 Task: Look for space in Tingi, Tanzania from 8th June, 2023 to 16th June, 2023 for 2 adults in price range Rs.10000 to Rs.15000. Place can be entire place with 1  bedroom having 1 bed and 1 bathroom. Property type can be house, flat, guest house, hotel. Booking option can be shelf check-in. Required host language is English.
Action: Mouse moved to (316, 138)
Screenshot: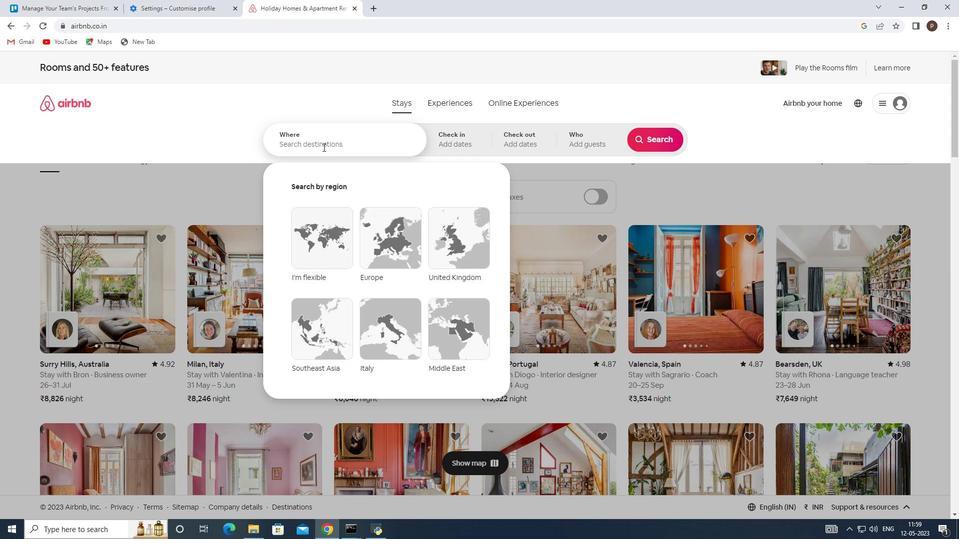 
Action: Mouse pressed left at (316, 138)
Screenshot: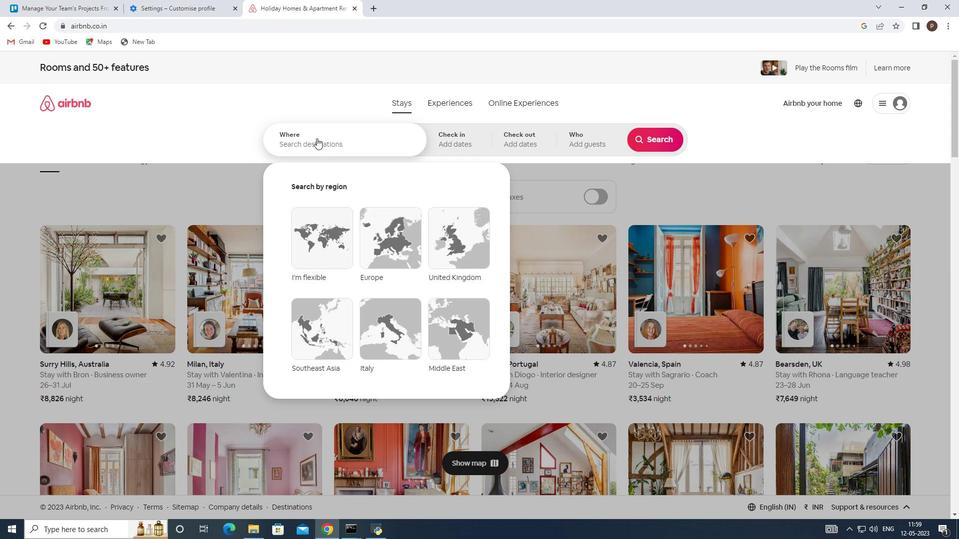 
Action: Mouse moved to (313, 137)
Screenshot: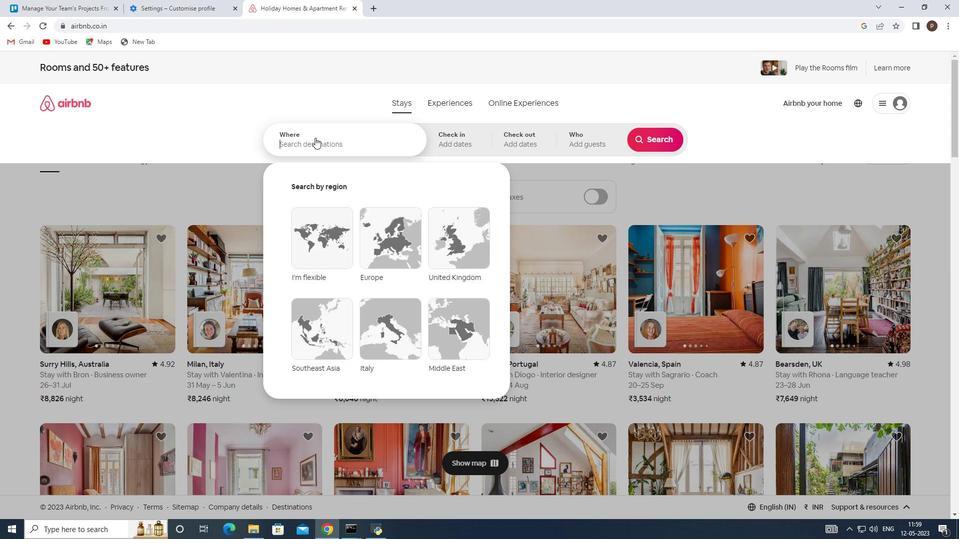 
Action: Key pressed <Key.caps_lock>T<Key.caps_lock>ingi,<Key.space><Key.caps_lock>T<Key.caps_lock>anzania
Screenshot: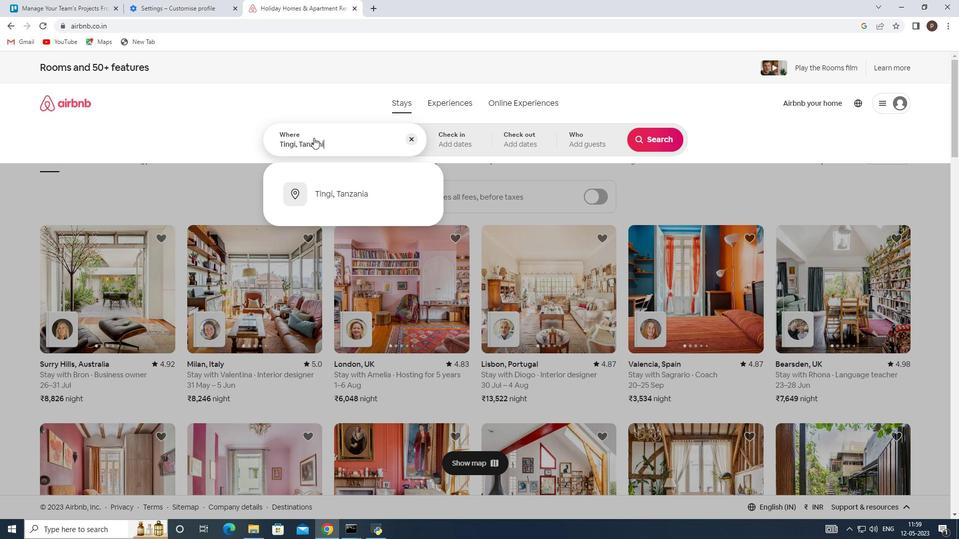 
Action: Mouse moved to (324, 194)
Screenshot: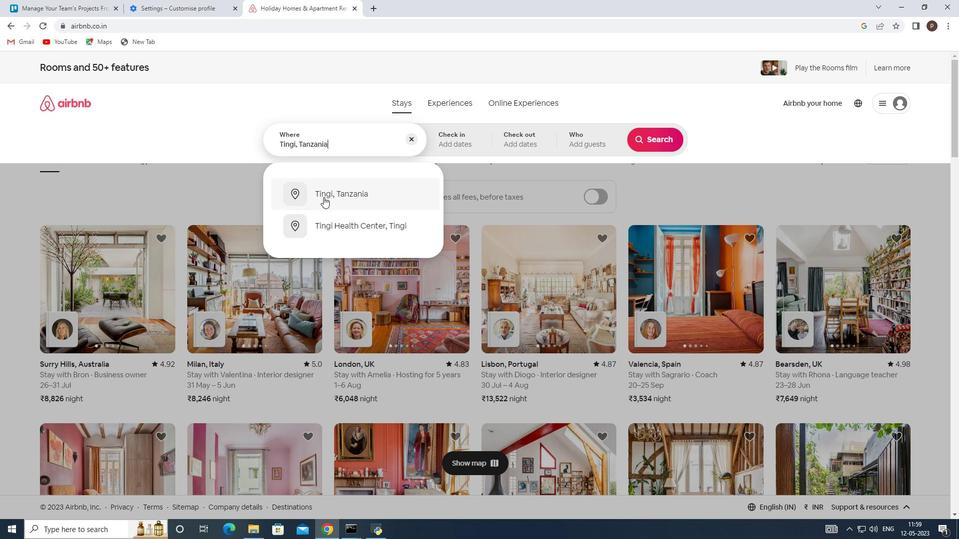 
Action: Mouse pressed left at (324, 194)
Screenshot: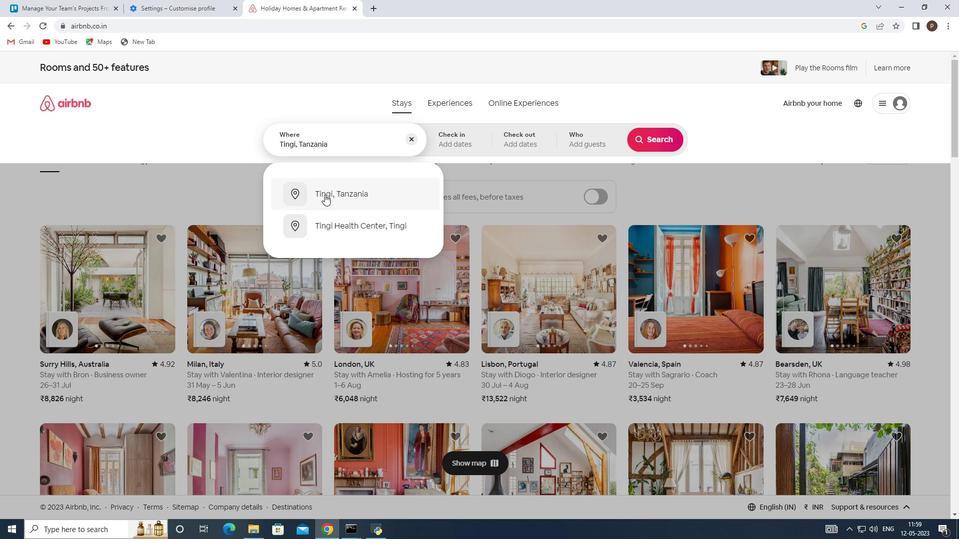 
Action: Mouse moved to (590, 285)
Screenshot: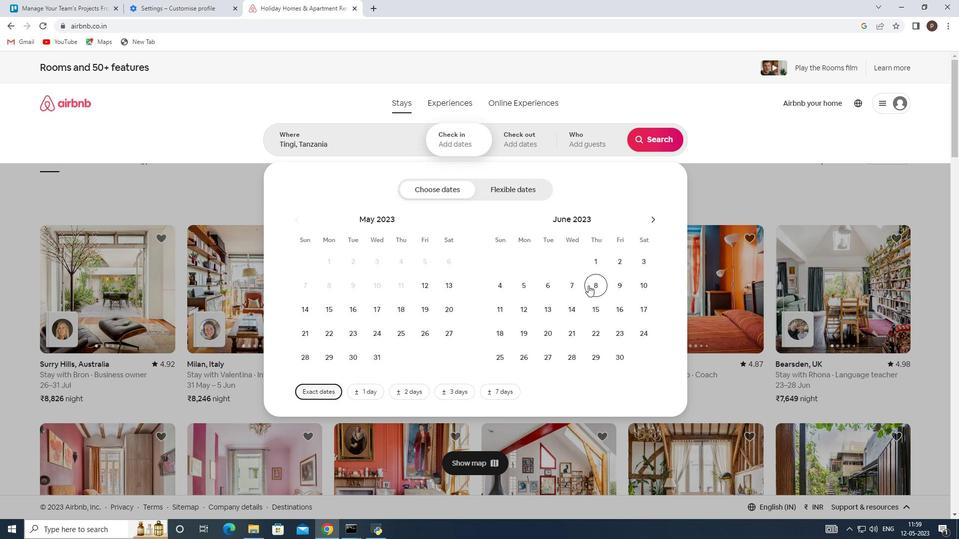 
Action: Mouse pressed left at (590, 285)
Screenshot: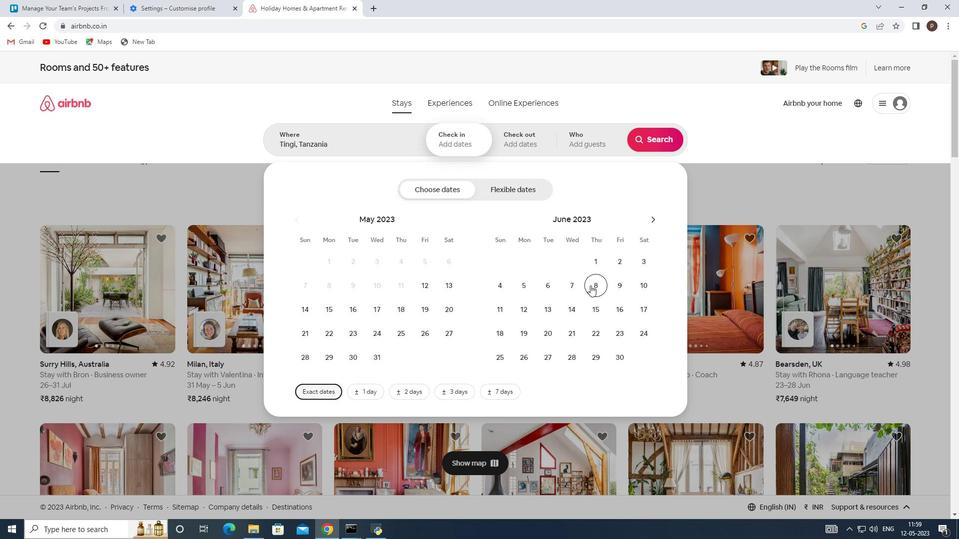 
Action: Mouse moved to (618, 302)
Screenshot: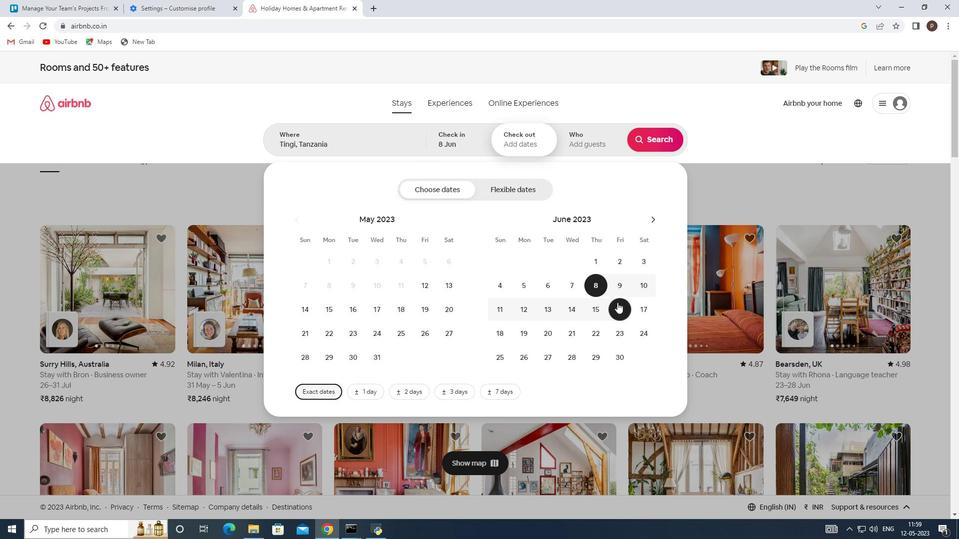 
Action: Mouse pressed left at (618, 302)
Screenshot: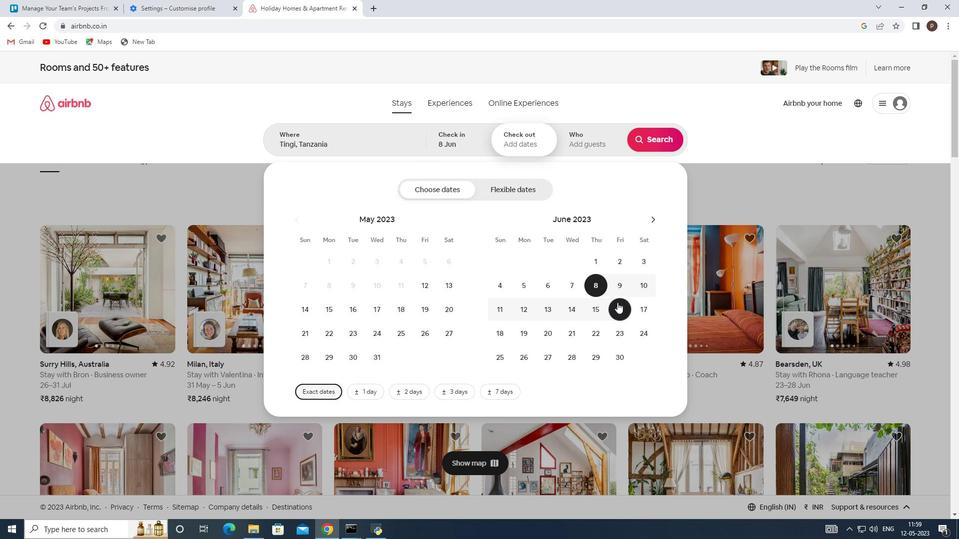 
Action: Mouse moved to (587, 140)
Screenshot: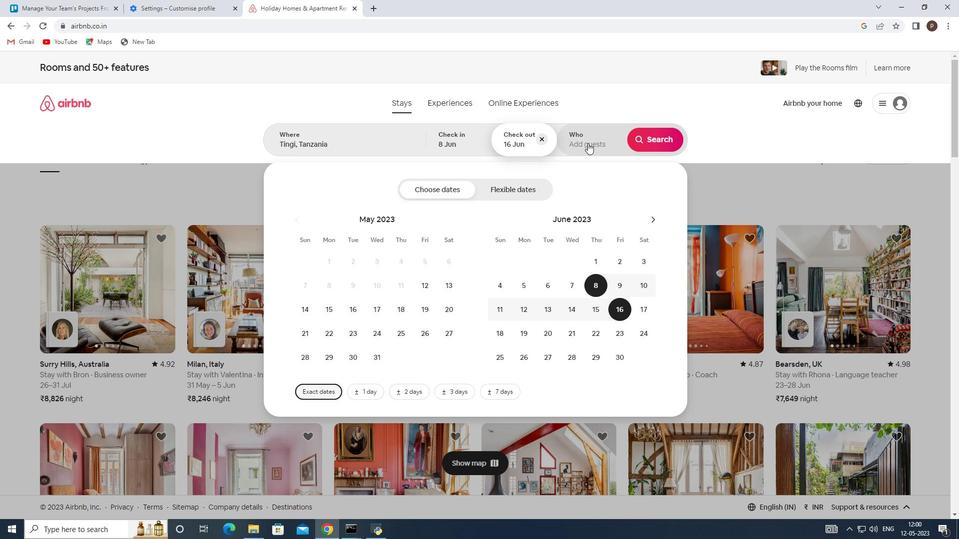 
Action: Mouse pressed left at (587, 140)
Screenshot: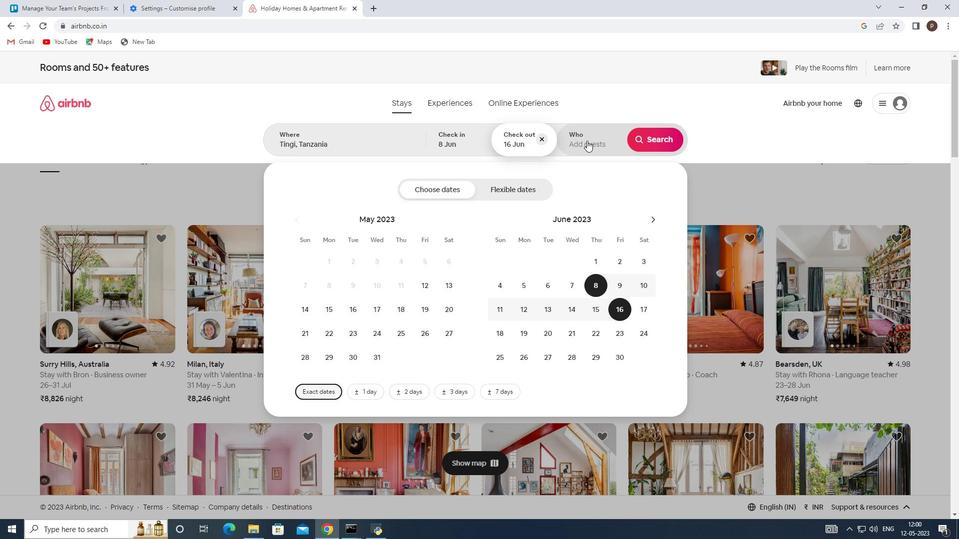 
Action: Mouse moved to (650, 189)
Screenshot: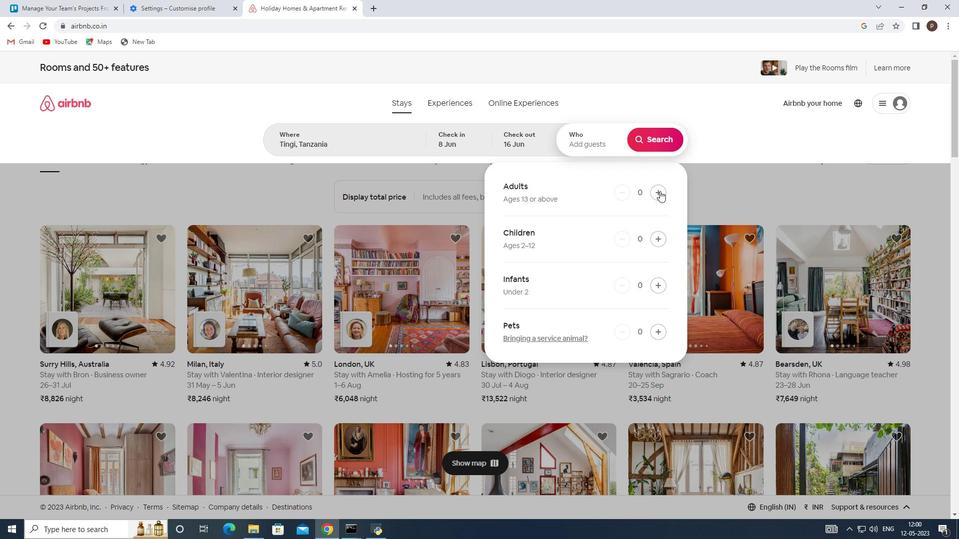 
Action: Mouse pressed left at (650, 189)
Screenshot: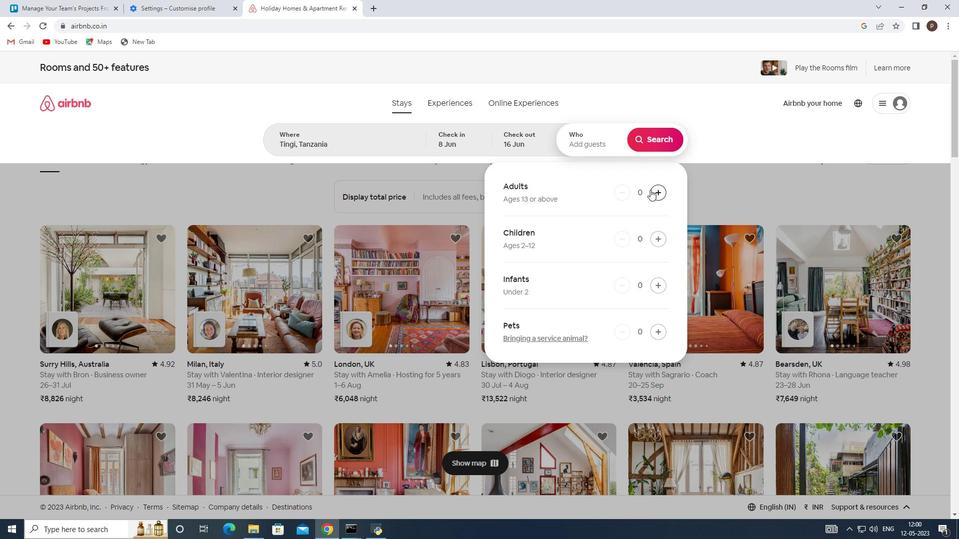 
Action: Mouse moved to (653, 189)
Screenshot: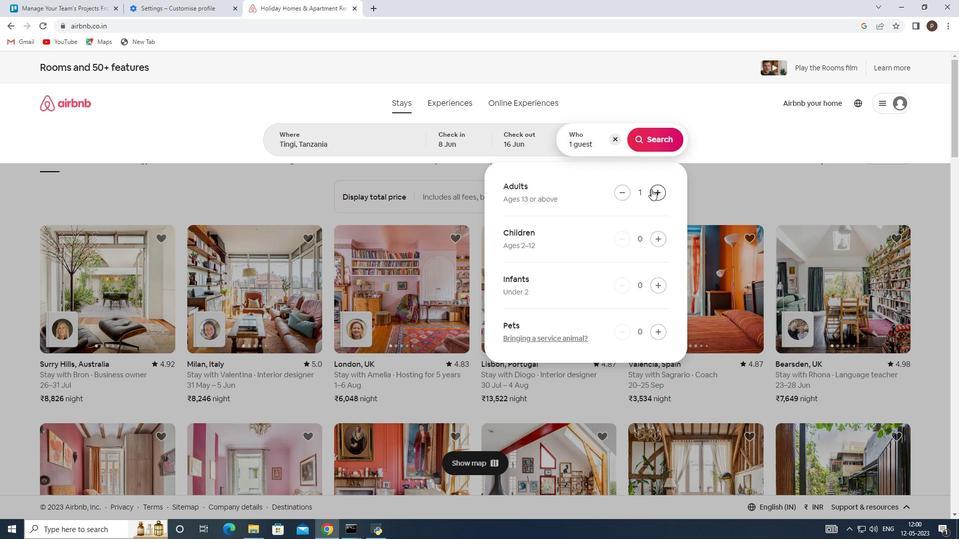 
Action: Mouse pressed left at (653, 189)
Screenshot: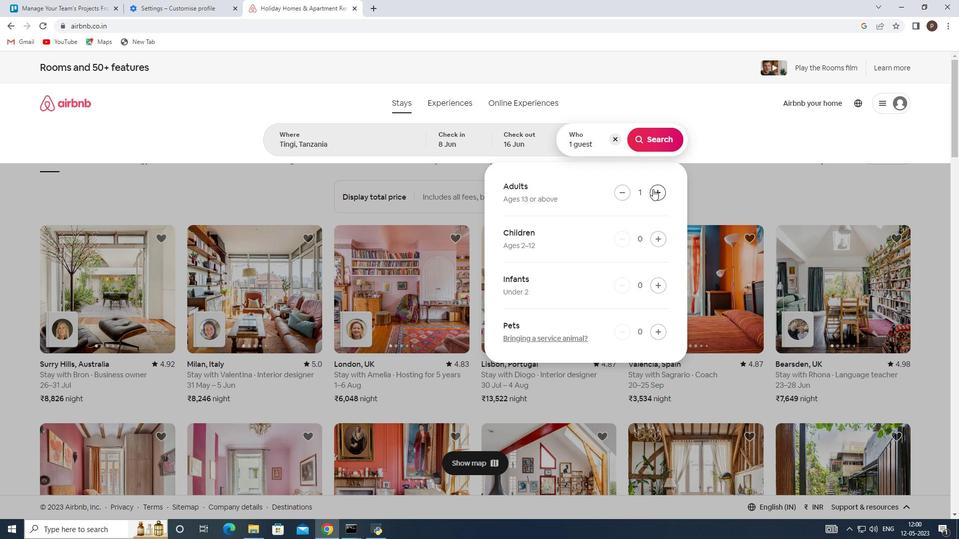 
Action: Mouse moved to (653, 138)
Screenshot: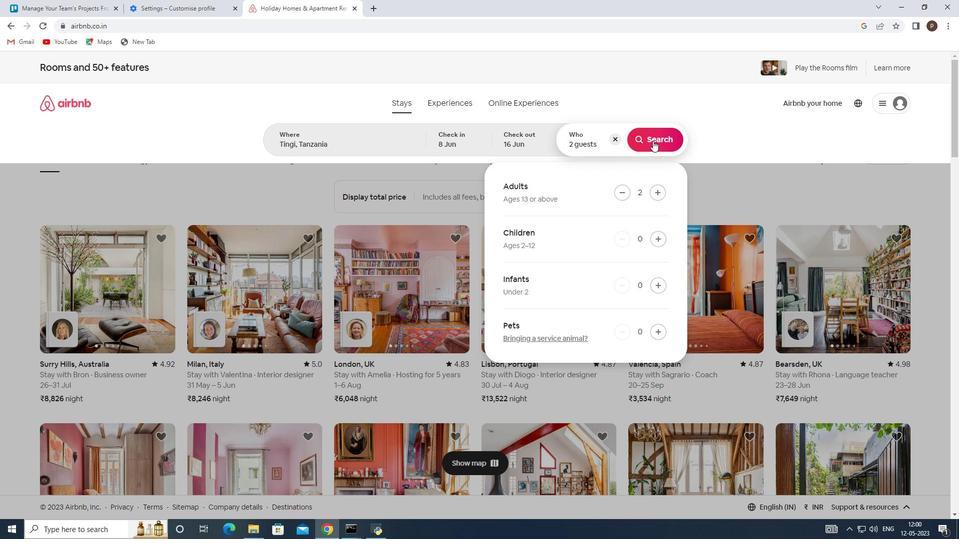
Action: Mouse pressed left at (653, 138)
Screenshot: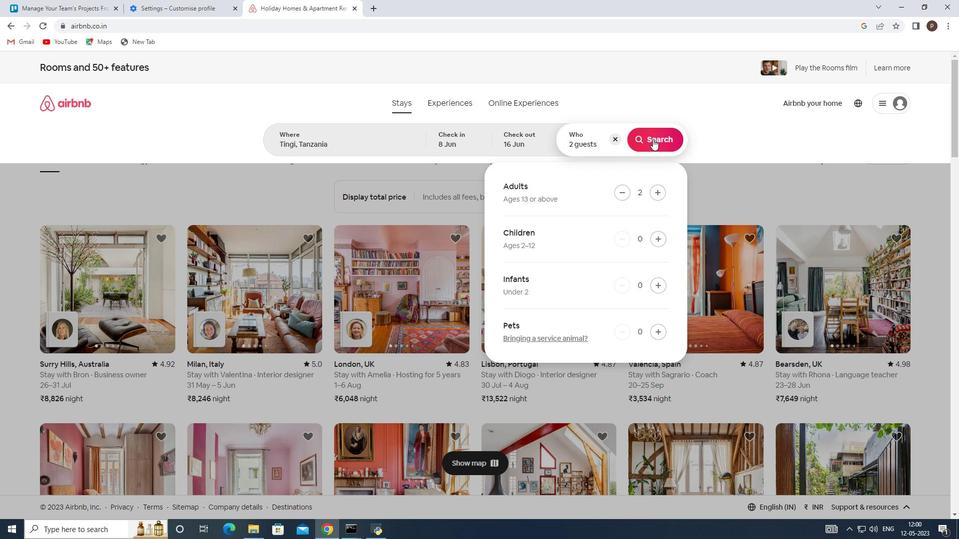 
Action: Mouse moved to (900, 118)
Screenshot: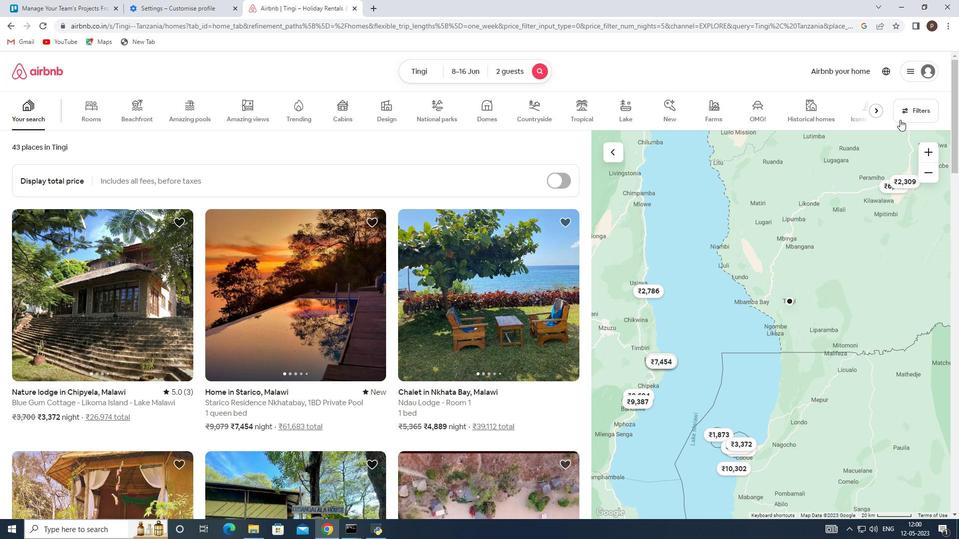 
Action: Mouse pressed left at (900, 118)
Screenshot: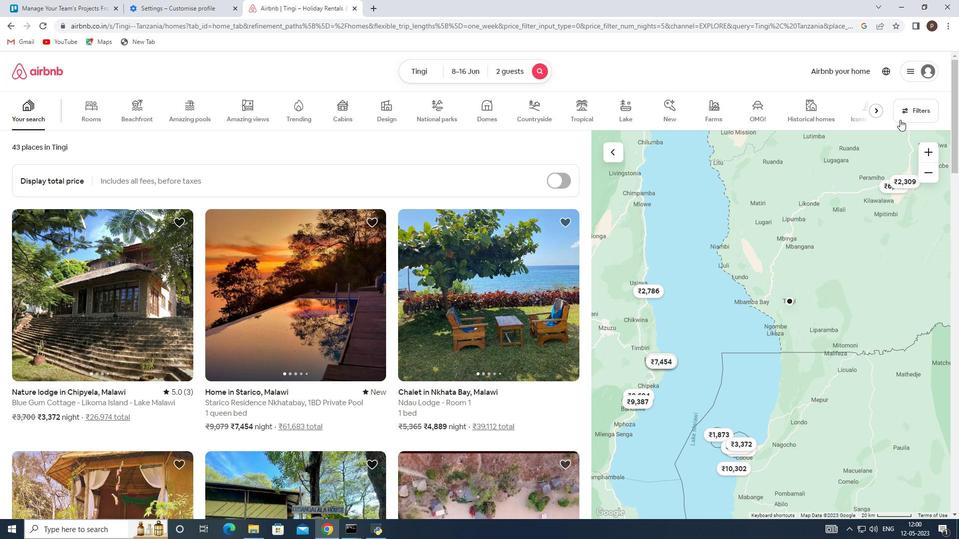 
Action: Mouse moved to (328, 357)
Screenshot: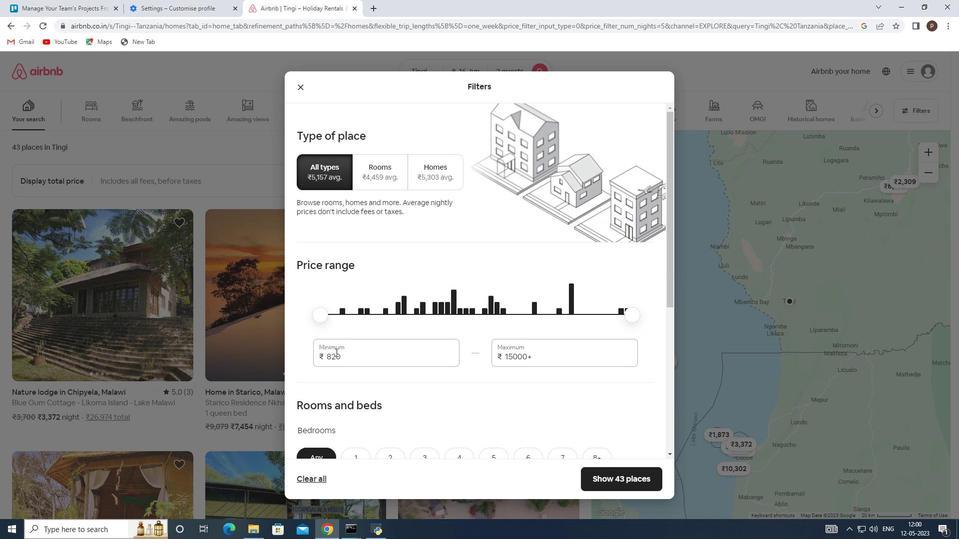 
Action: Mouse pressed left at (328, 357)
Screenshot: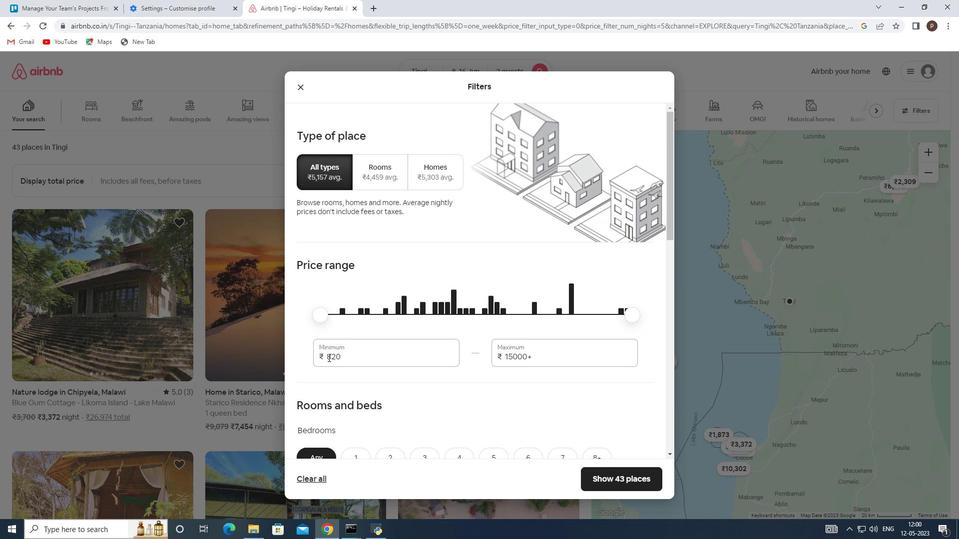 
Action: Mouse pressed left at (328, 357)
Screenshot: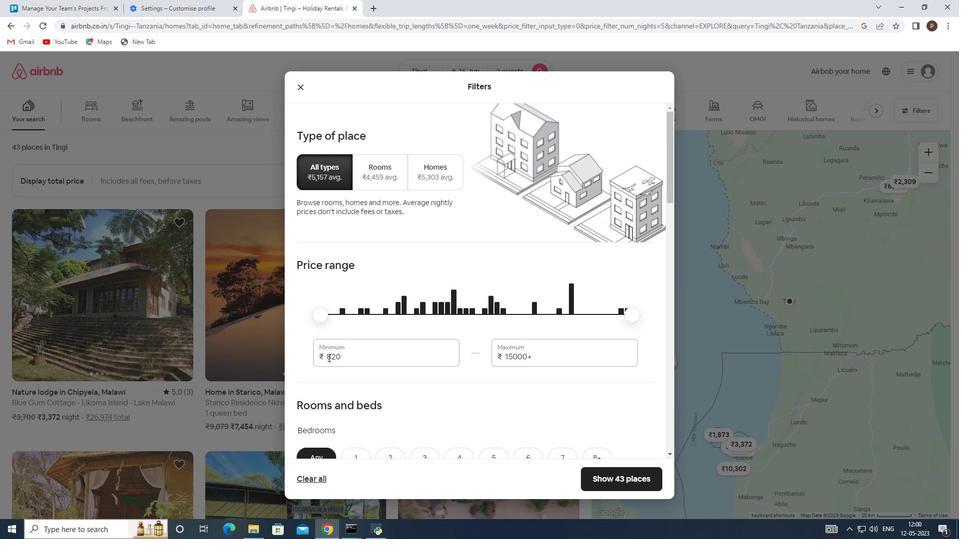 
Action: Key pressed 10000<Key.tab>15000
Screenshot: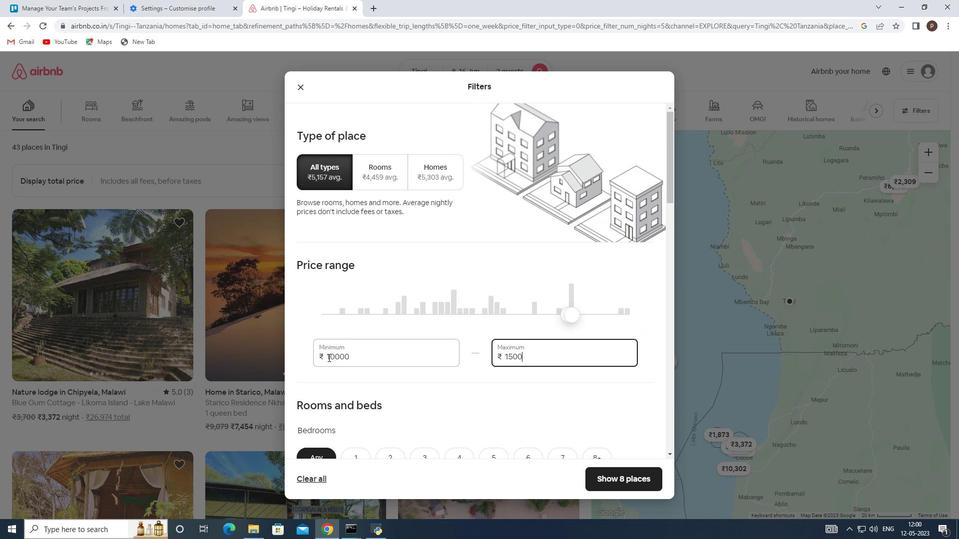 
Action: Mouse scrolled (328, 357) with delta (0, 0)
Screenshot: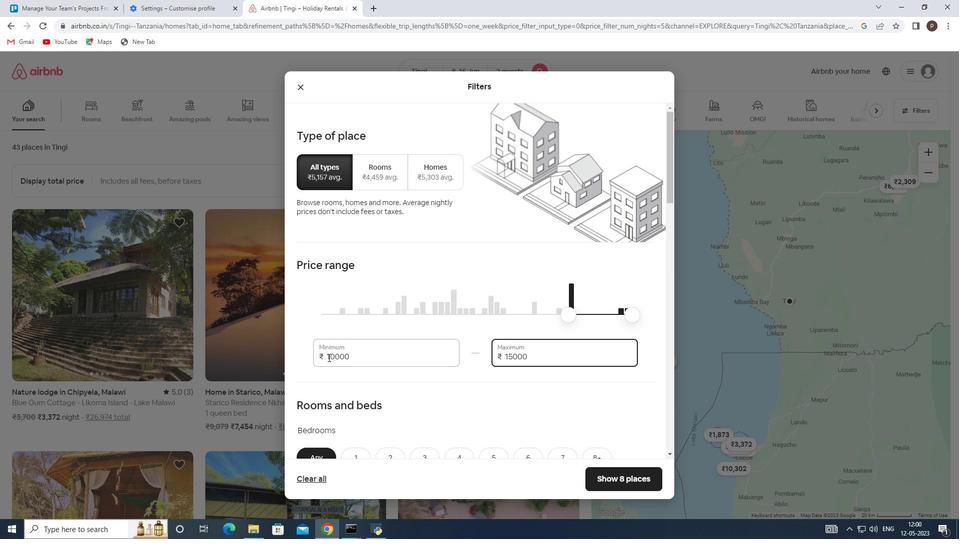 
Action: Mouse scrolled (328, 357) with delta (0, 0)
Screenshot: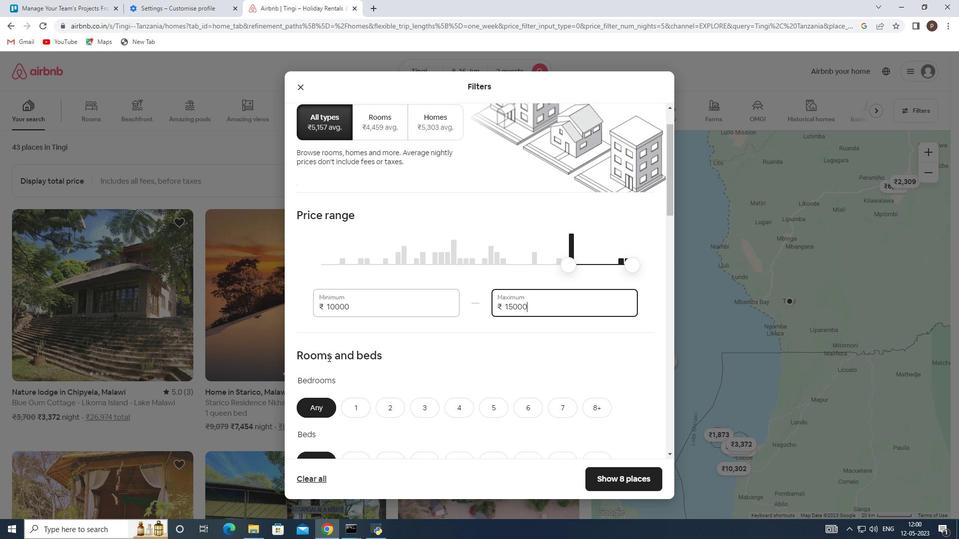 
Action: Mouse scrolled (328, 357) with delta (0, 0)
Screenshot: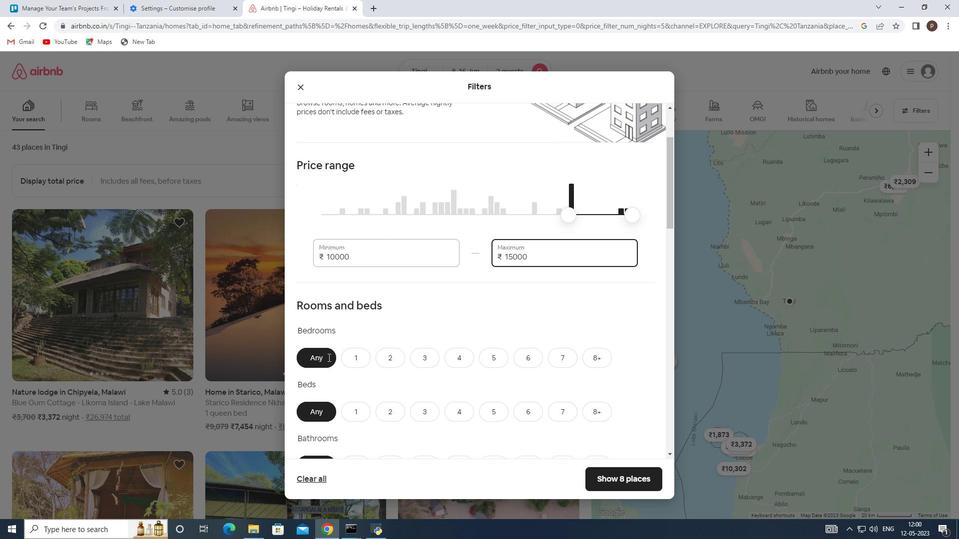 
Action: Mouse scrolled (328, 357) with delta (0, 0)
Screenshot: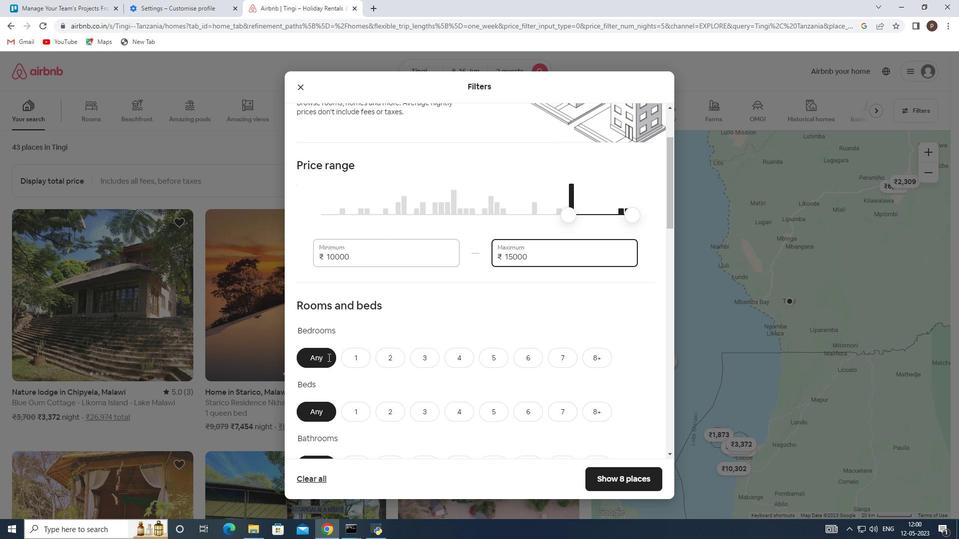 
Action: Mouse moved to (347, 251)
Screenshot: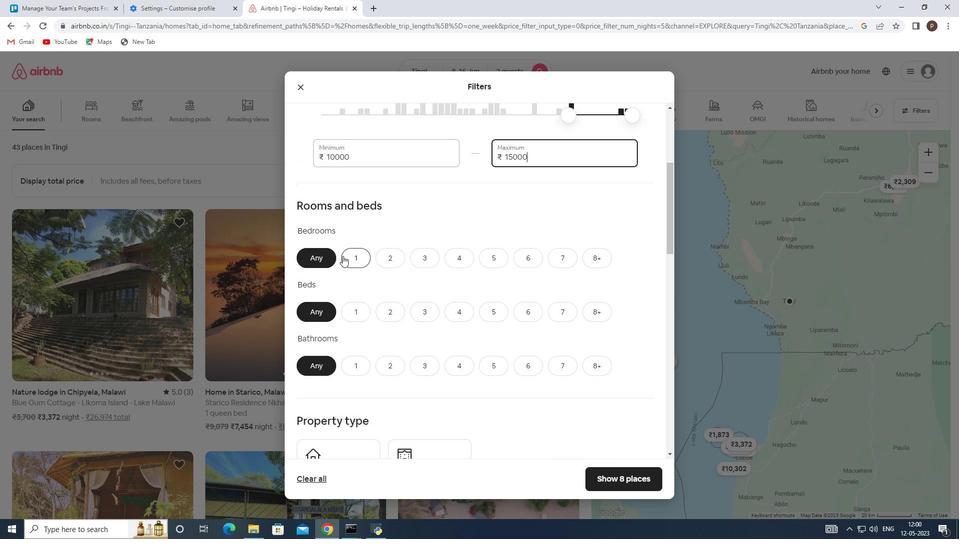 
Action: Mouse pressed left at (347, 251)
Screenshot: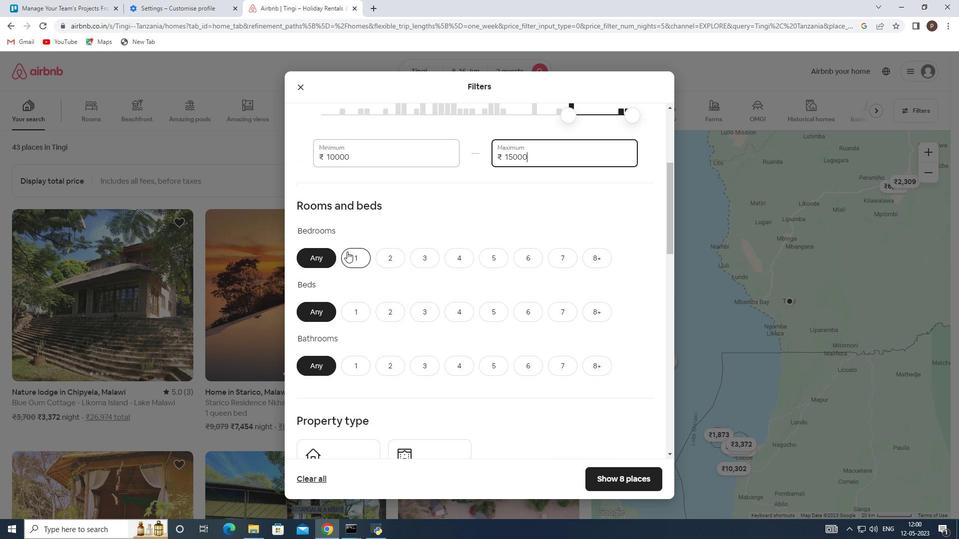 
Action: Mouse moved to (357, 305)
Screenshot: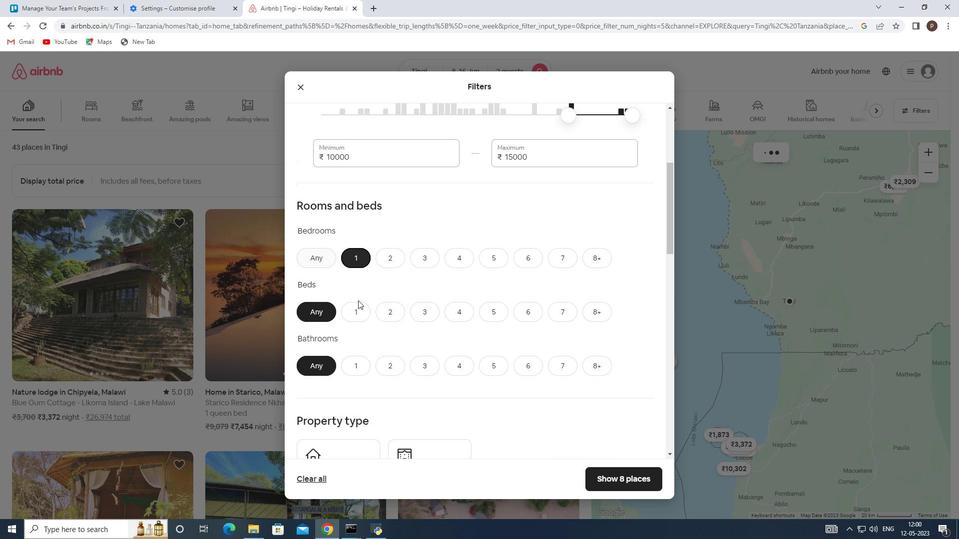 
Action: Mouse pressed left at (357, 305)
Screenshot: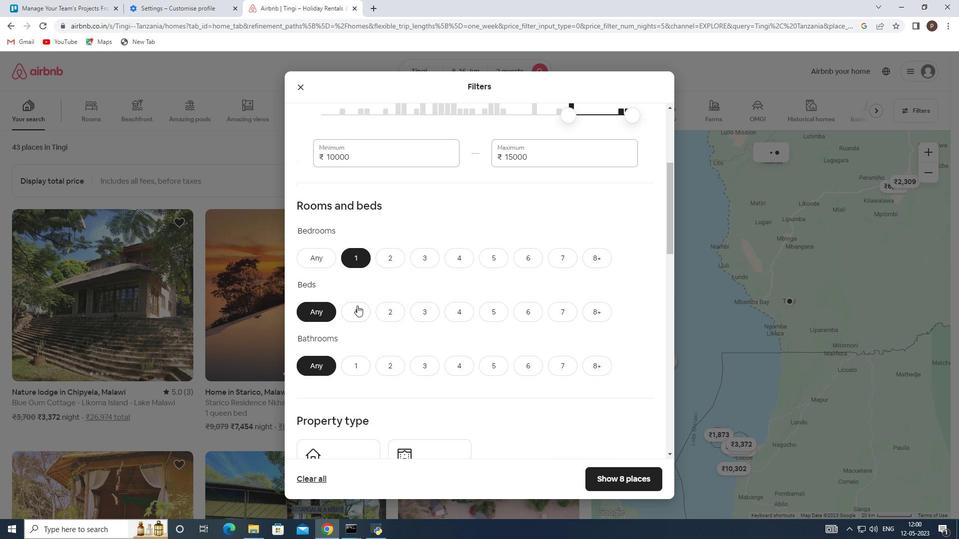 
Action: Mouse moved to (352, 359)
Screenshot: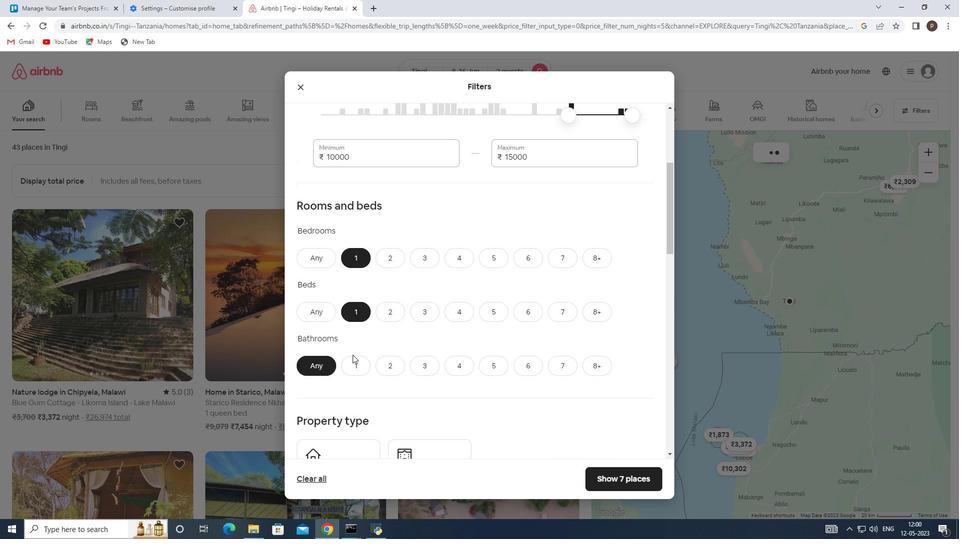 
Action: Mouse pressed left at (352, 359)
Screenshot: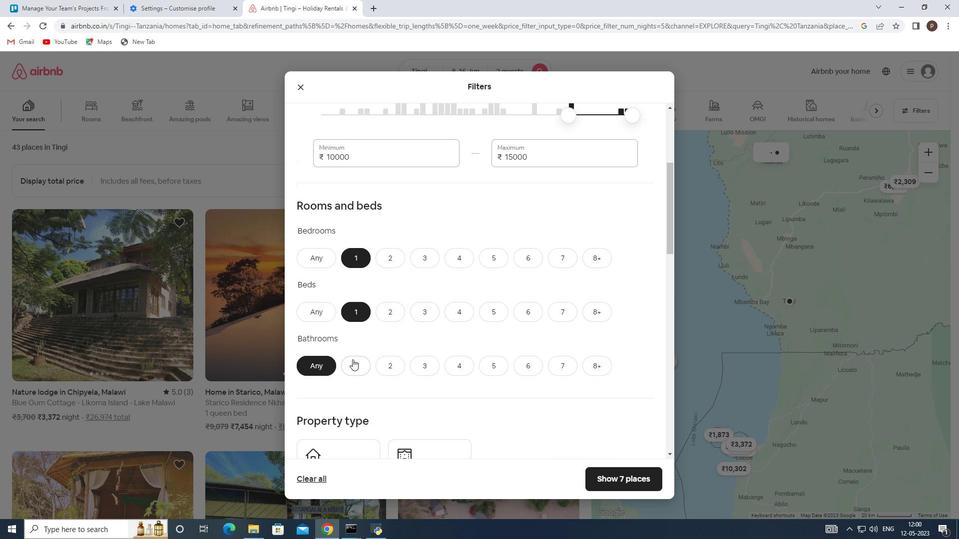 
Action: Mouse scrolled (352, 359) with delta (0, 0)
Screenshot: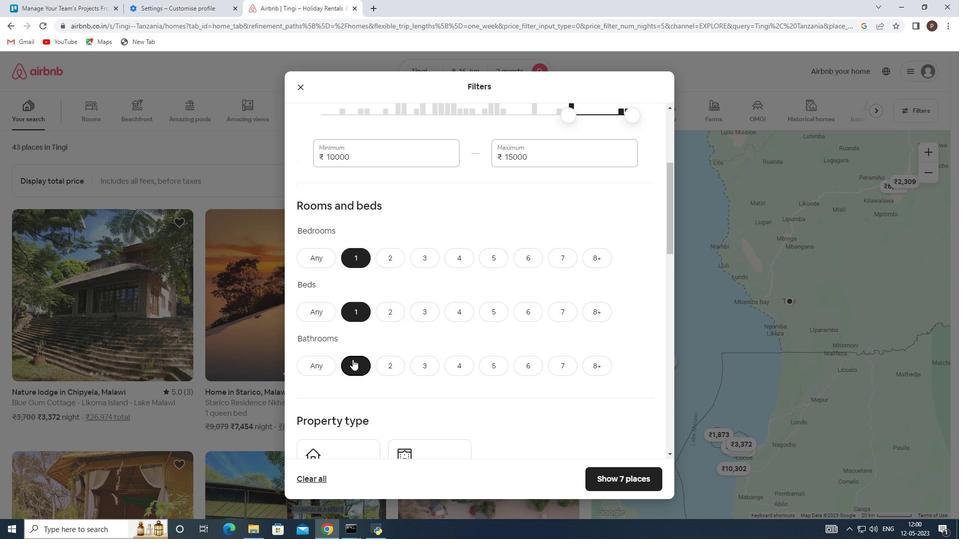 
Action: Mouse scrolled (352, 359) with delta (0, 0)
Screenshot: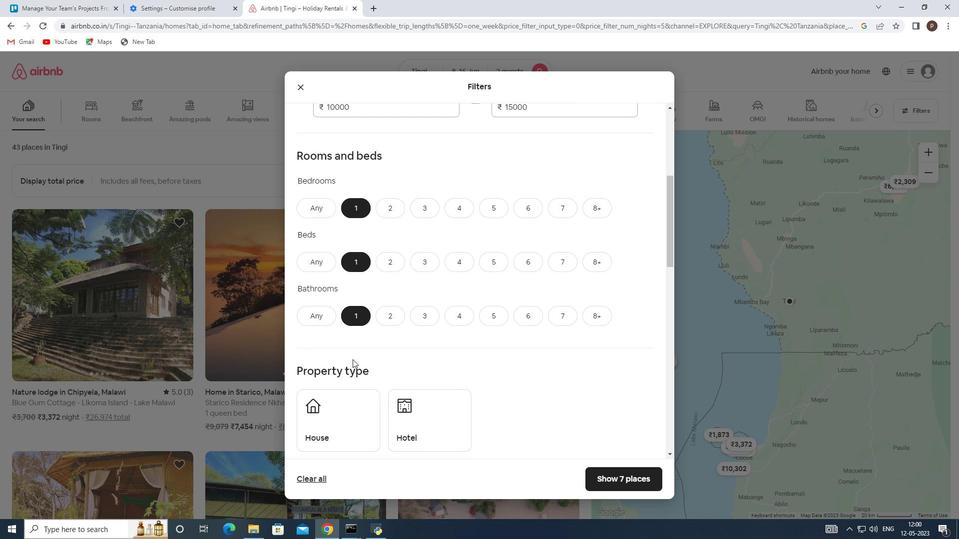 
Action: Mouse moved to (354, 359)
Screenshot: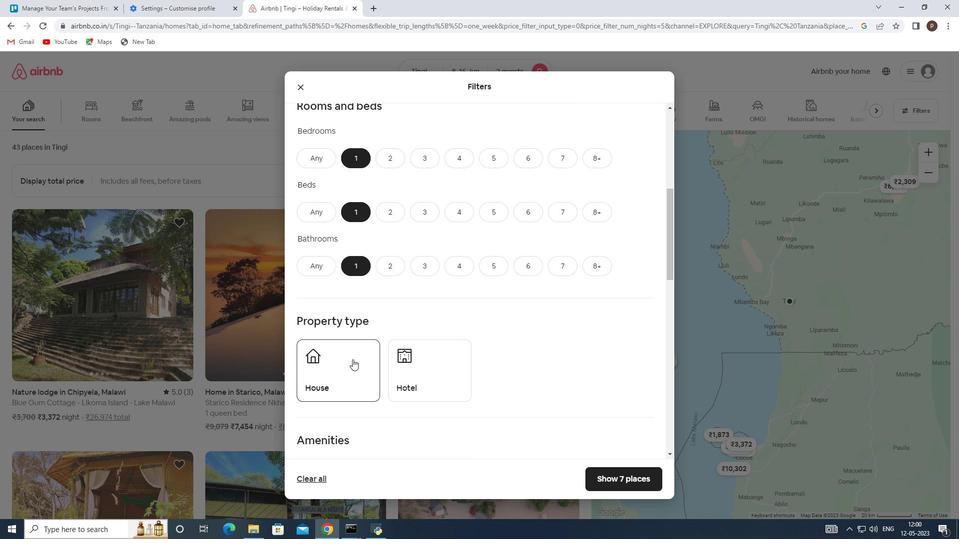 
Action: Mouse pressed left at (354, 359)
Screenshot: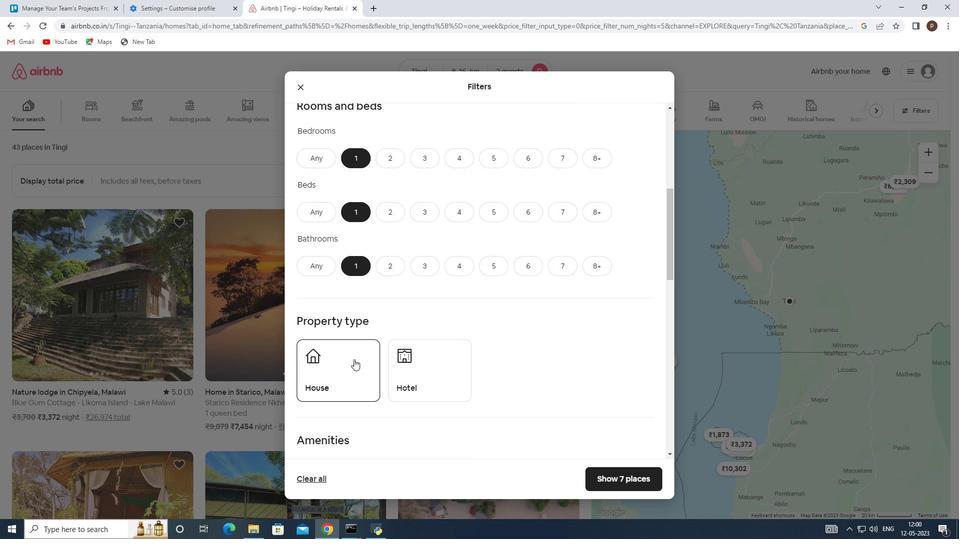
Action: Mouse moved to (393, 368)
Screenshot: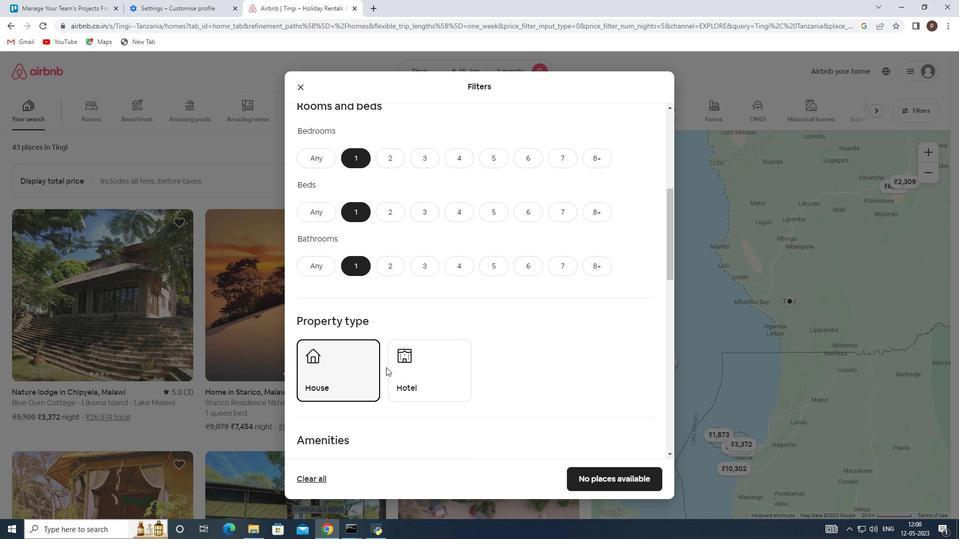 
Action: Mouse pressed left at (393, 368)
Screenshot: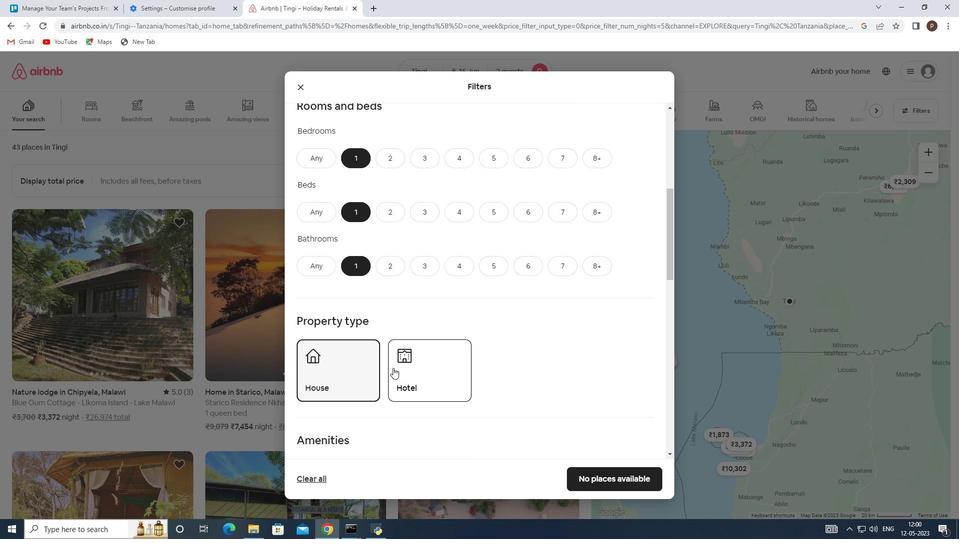 
Action: Mouse moved to (393, 368)
Screenshot: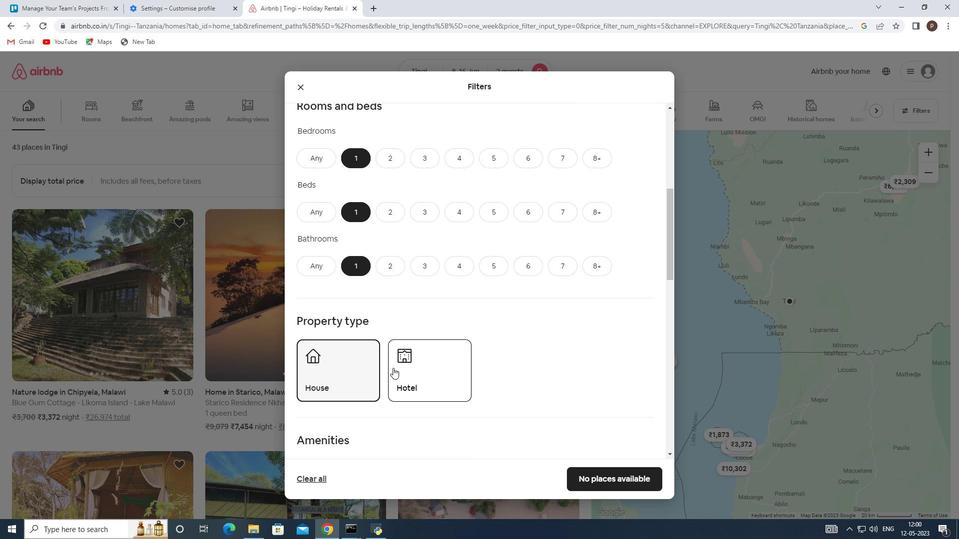 
Action: Mouse scrolled (393, 368) with delta (0, 0)
Screenshot: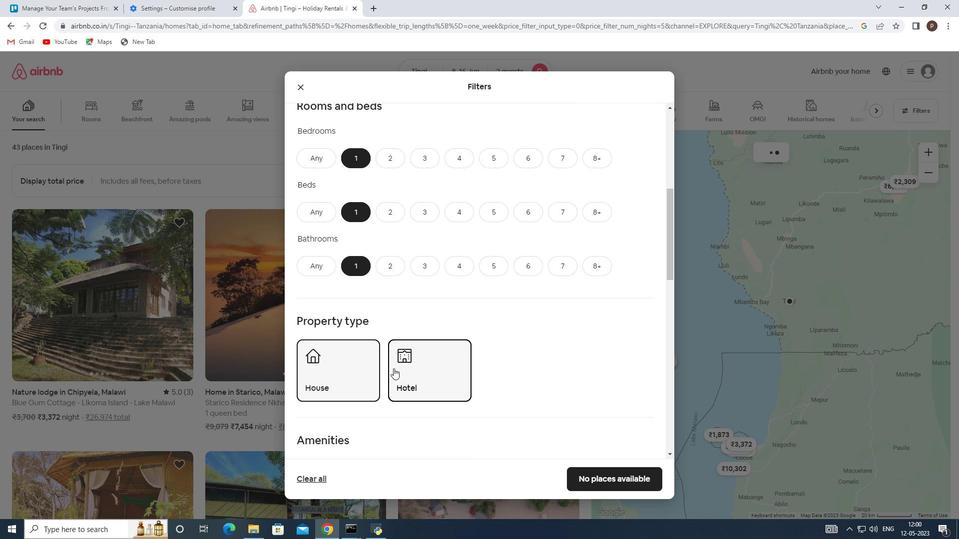 
Action: Mouse scrolled (393, 368) with delta (0, 0)
Screenshot: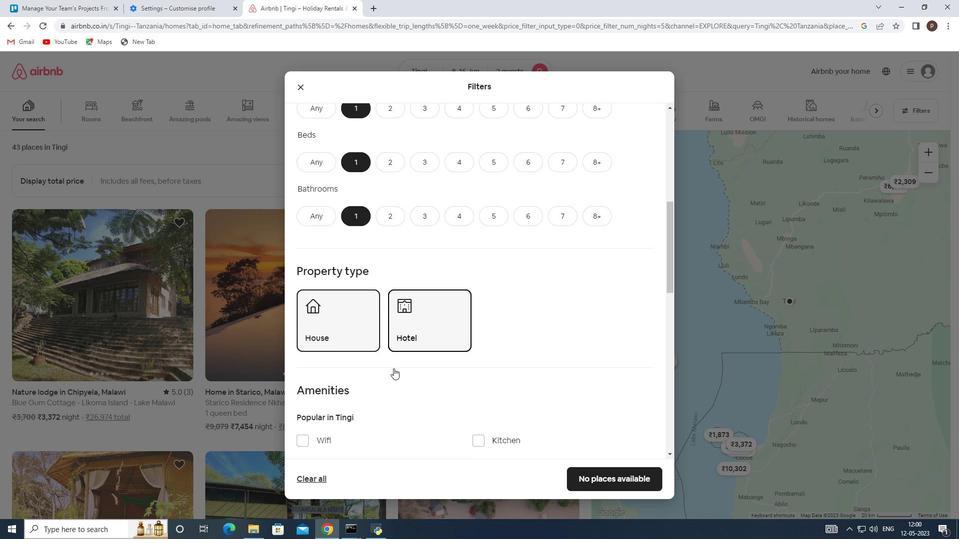 
Action: Mouse scrolled (393, 368) with delta (0, 0)
Screenshot: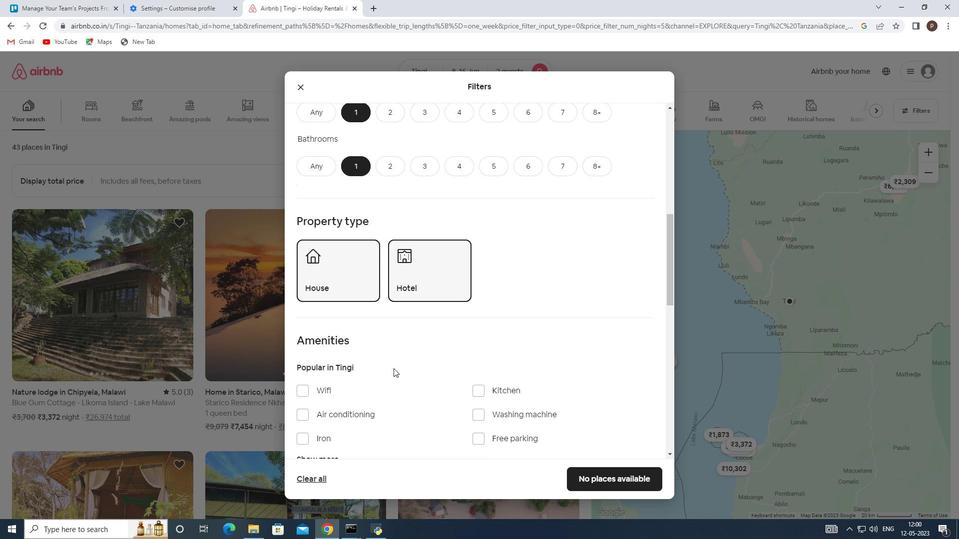 
Action: Mouse scrolled (393, 368) with delta (0, 0)
Screenshot: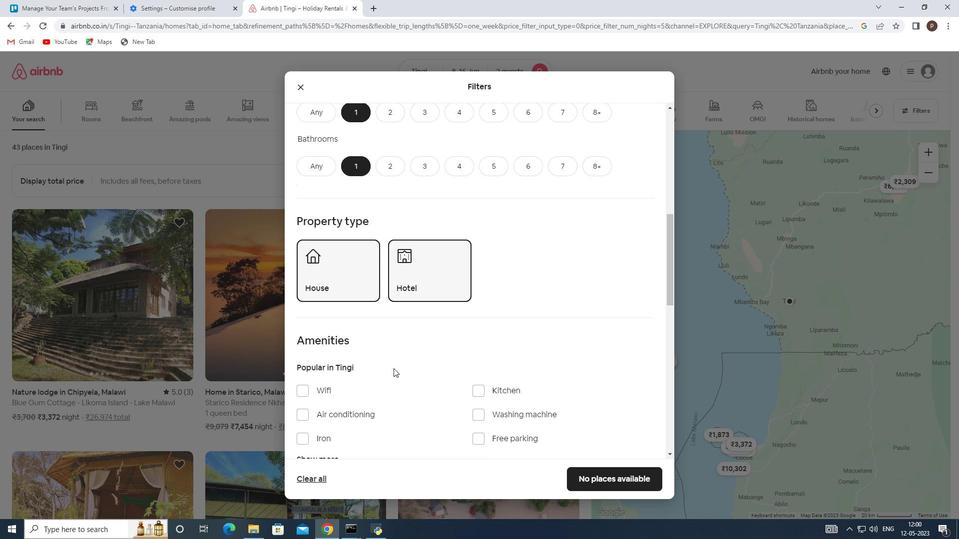 
Action: Mouse scrolled (393, 368) with delta (0, 0)
Screenshot: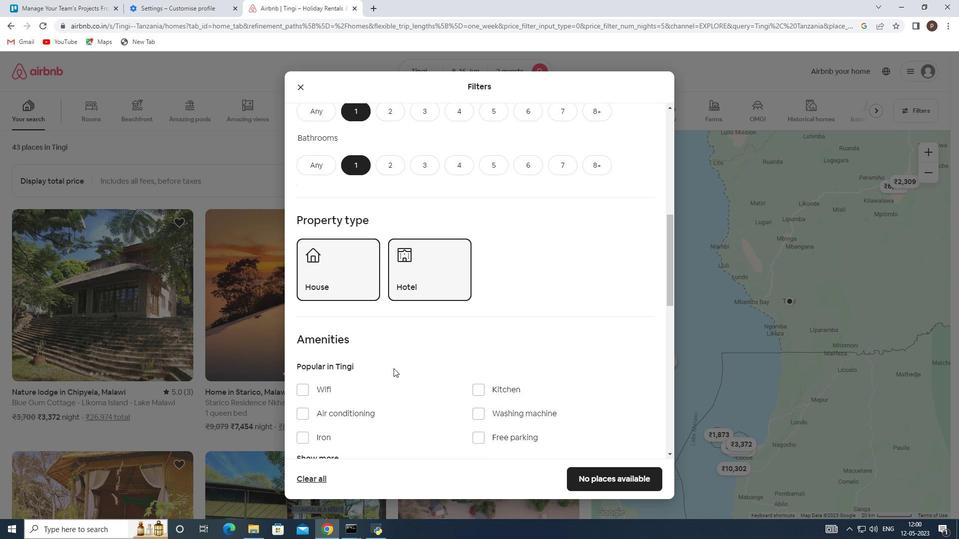 
Action: Mouse moved to (506, 349)
Screenshot: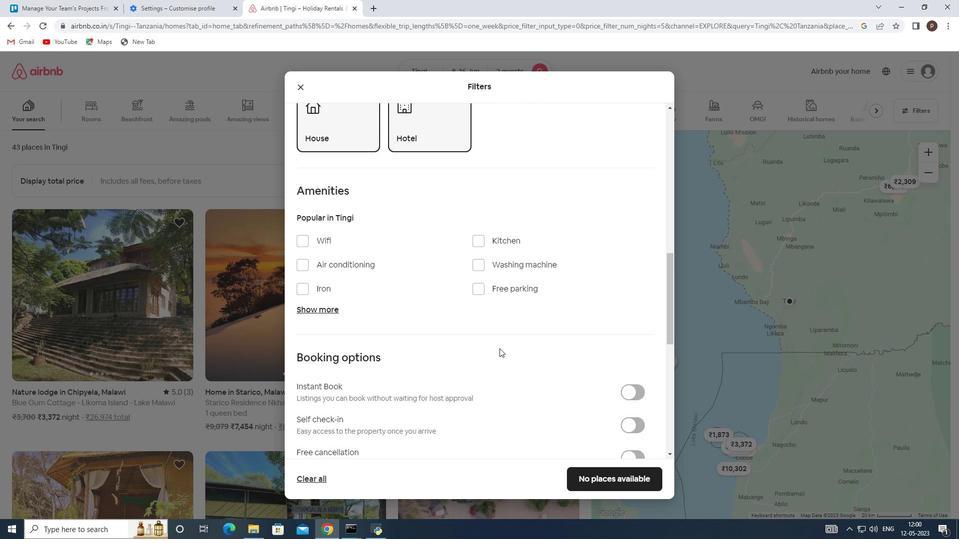 
Action: Mouse scrolled (506, 348) with delta (0, 0)
Screenshot: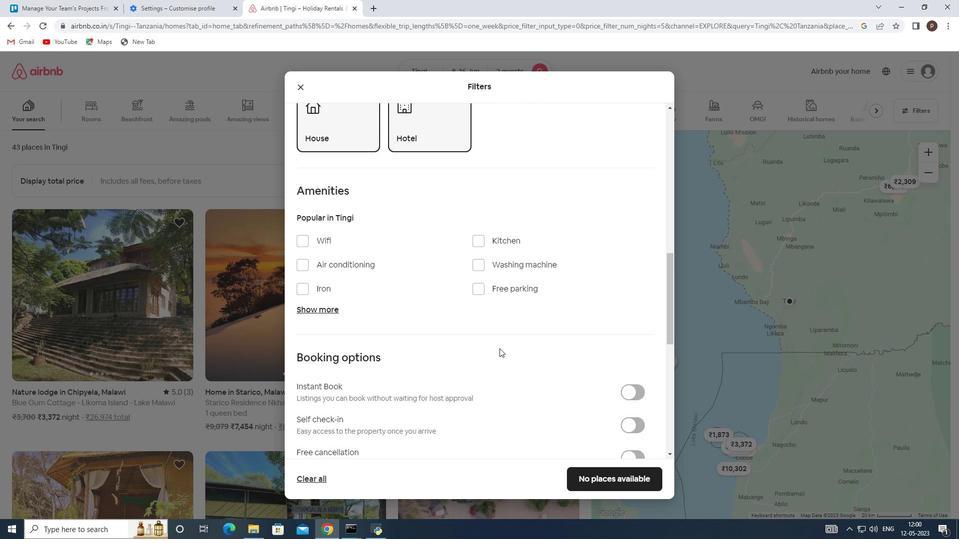 
Action: Mouse moved to (626, 370)
Screenshot: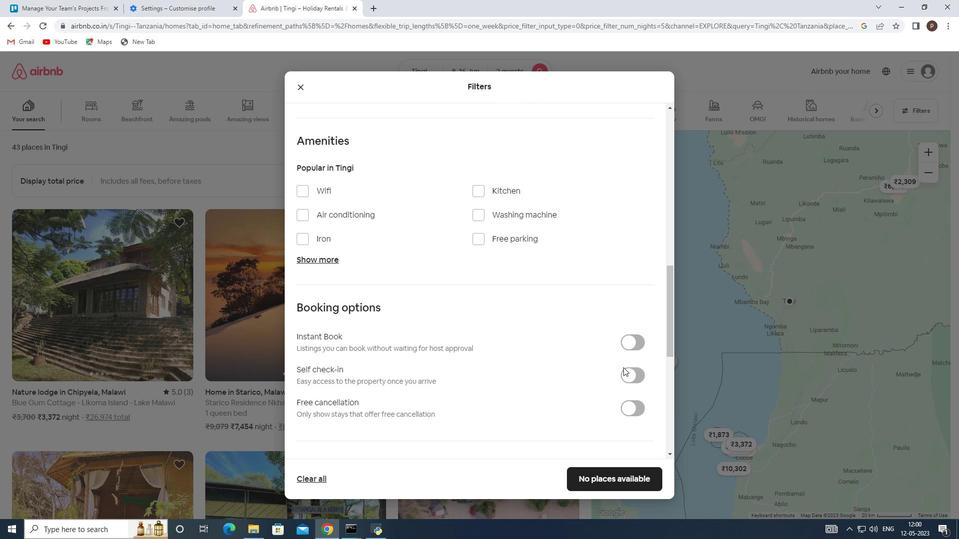 
Action: Mouse pressed left at (626, 370)
Screenshot: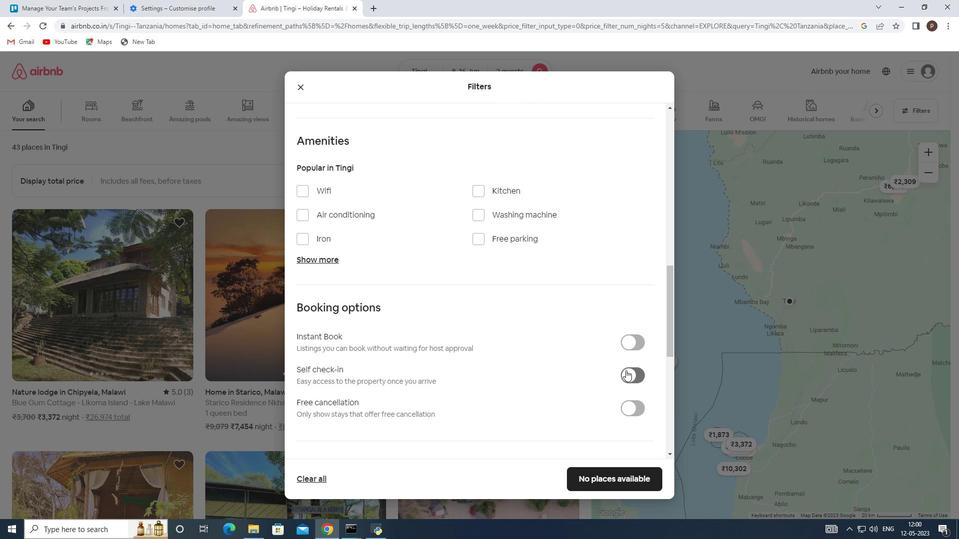 
Action: Mouse moved to (559, 360)
Screenshot: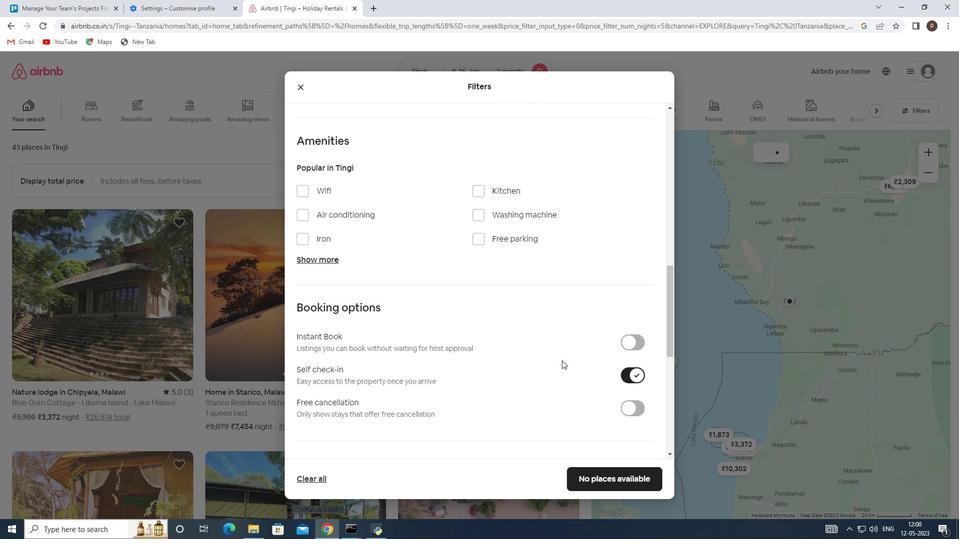 
Action: Mouse scrolled (559, 360) with delta (0, 0)
Screenshot: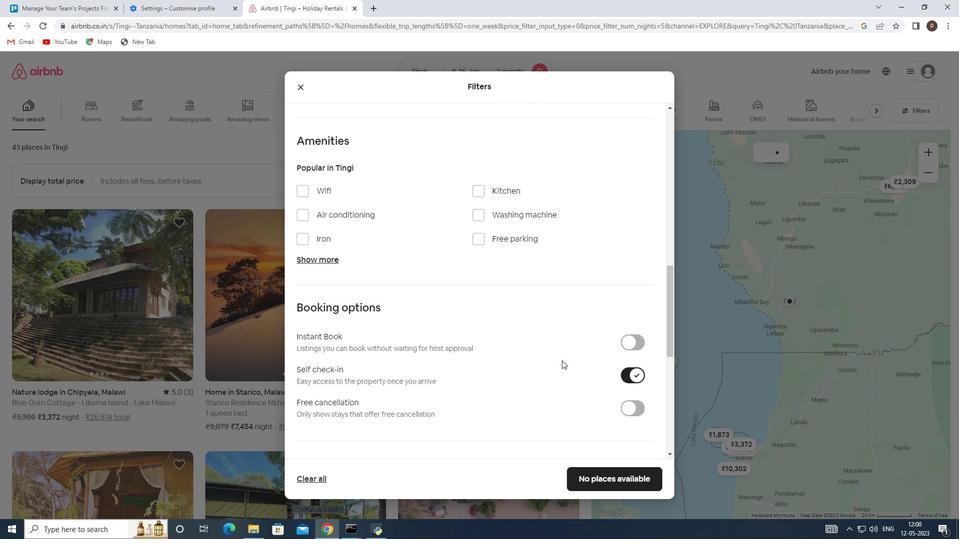 
Action: Mouse moved to (557, 360)
Screenshot: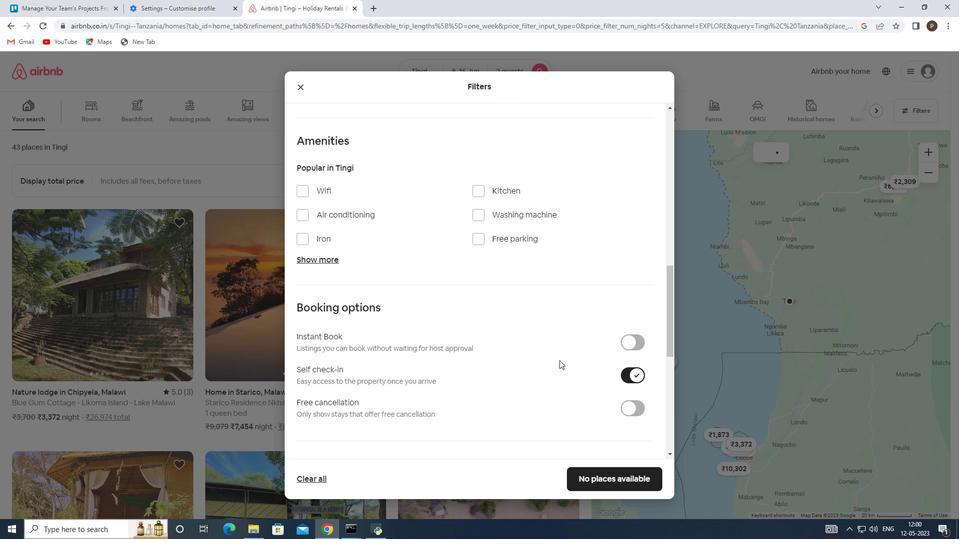 
Action: Mouse scrolled (557, 360) with delta (0, 0)
Screenshot: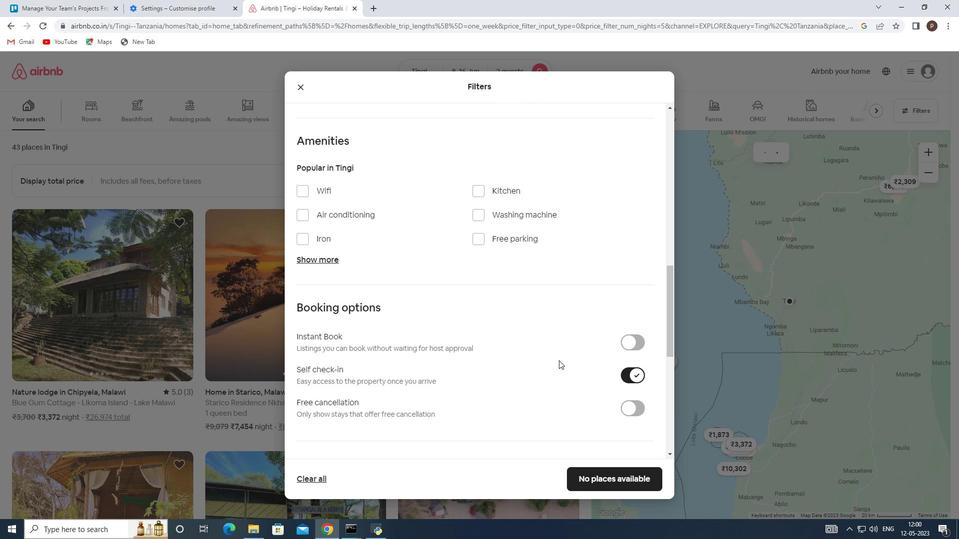 
Action: Mouse moved to (557, 360)
Screenshot: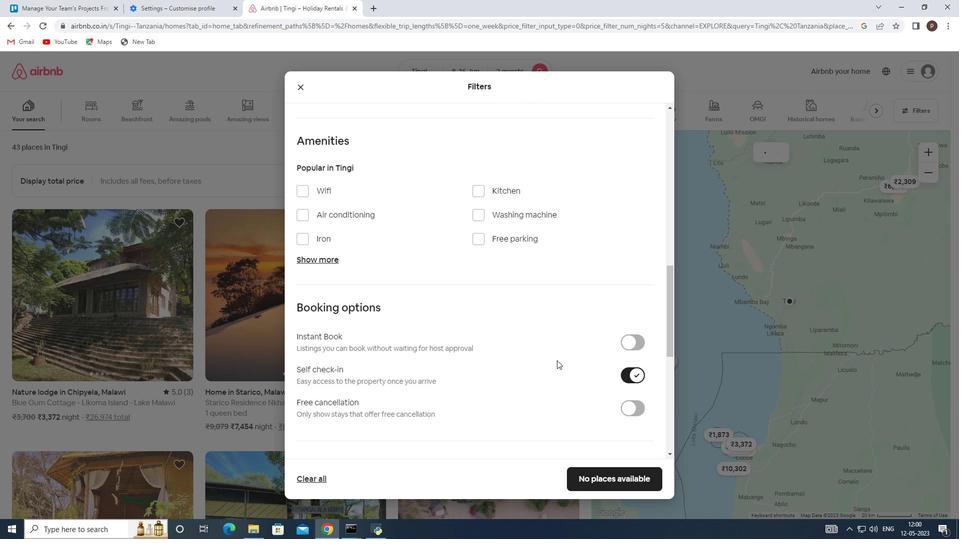 
Action: Mouse scrolled (557, 360) with delta (0, 0)
Screenshot: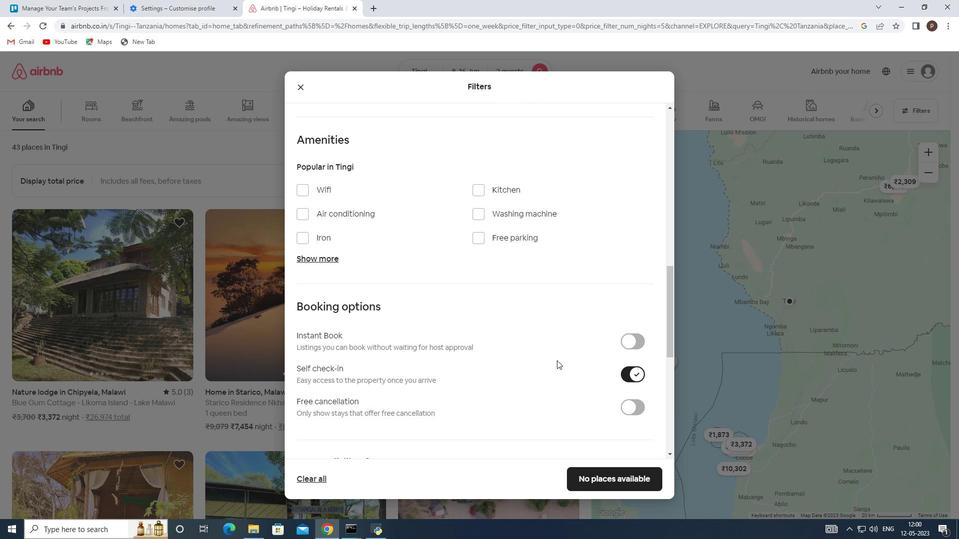 
Action: Mouse scrolled (557, 360) with delta (0, 0)
Screenshot: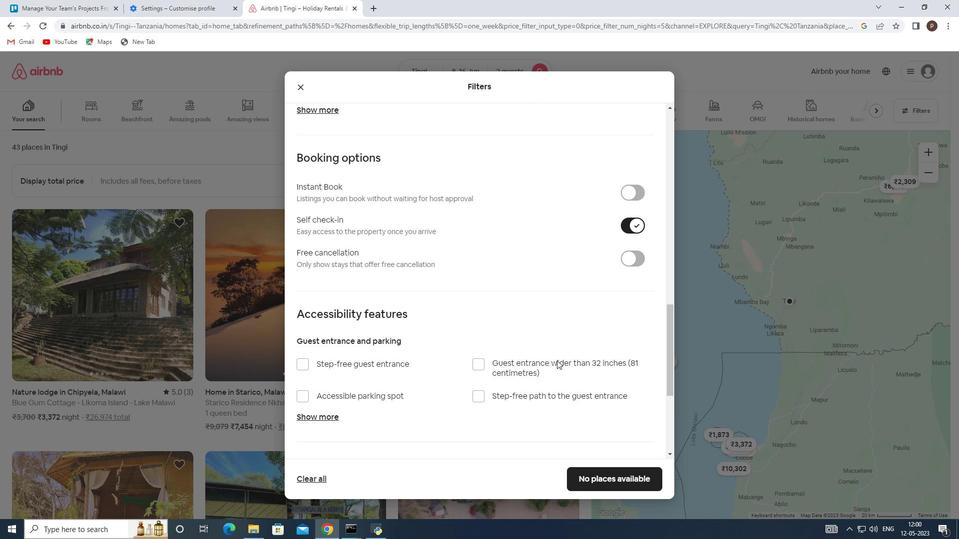 
Action: Mouse scrolled (557, 360) with delta (0, 0)
Screenshot: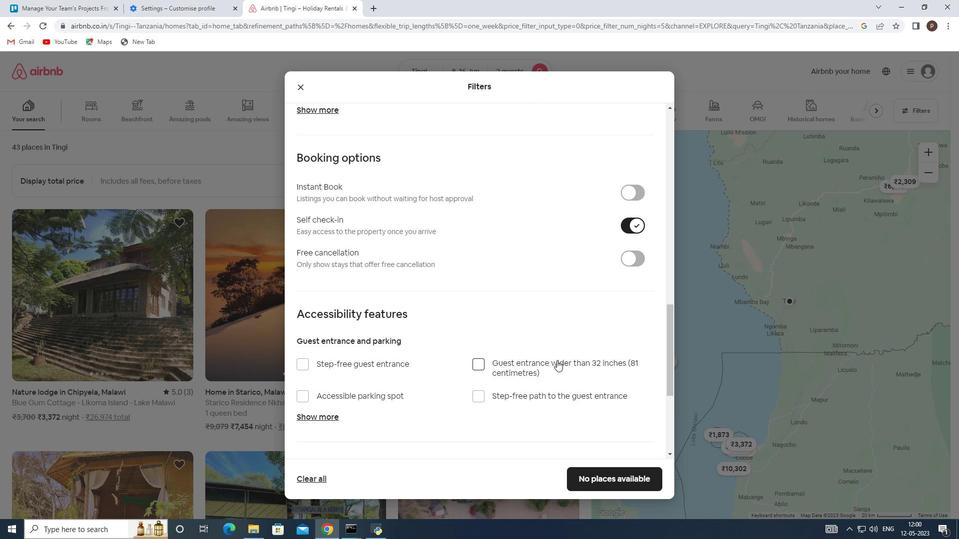 
Action: Mouse moved to (495, 350)
Screenshot: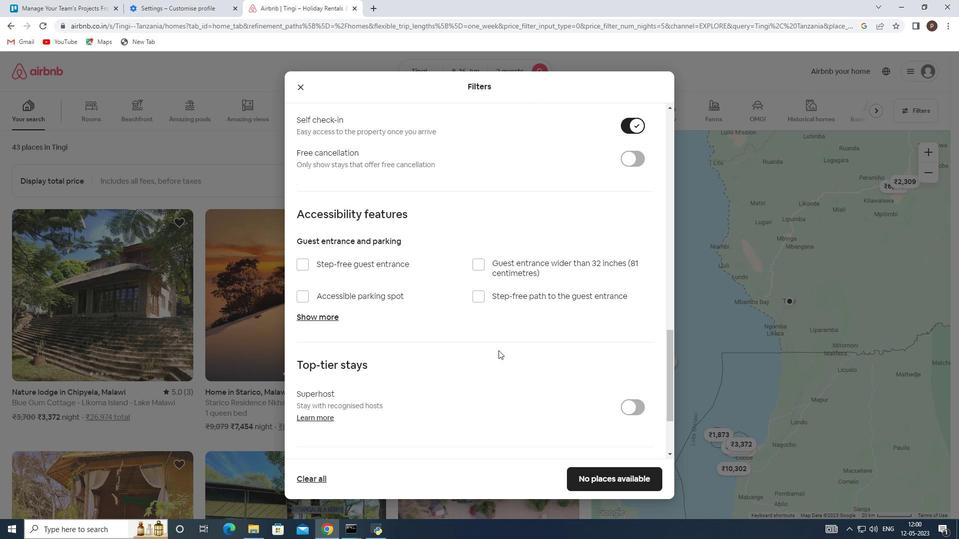 
Action: Mouse scrolled (495, 350) with delta (0, 0)
Screenshot: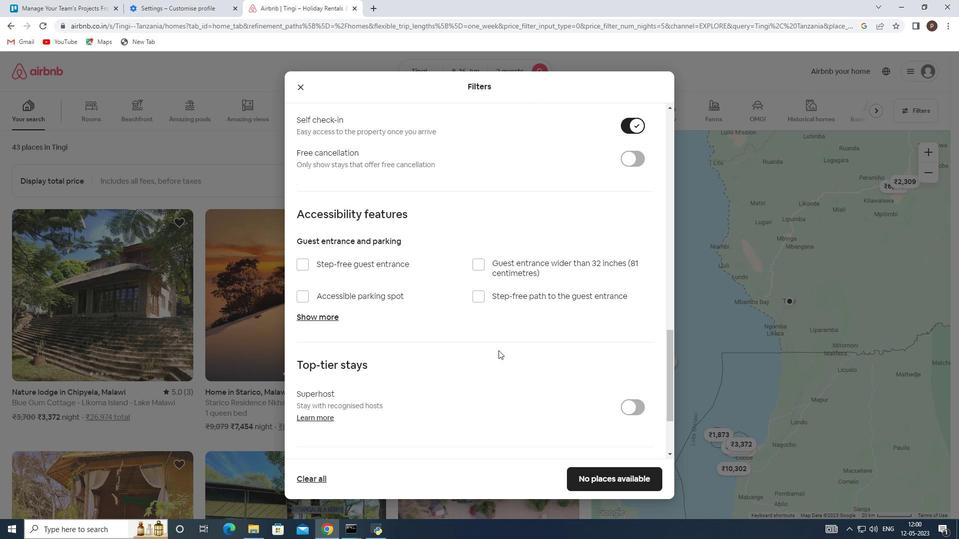 
Action: Mouse moved to (494, 350)
Screenshot: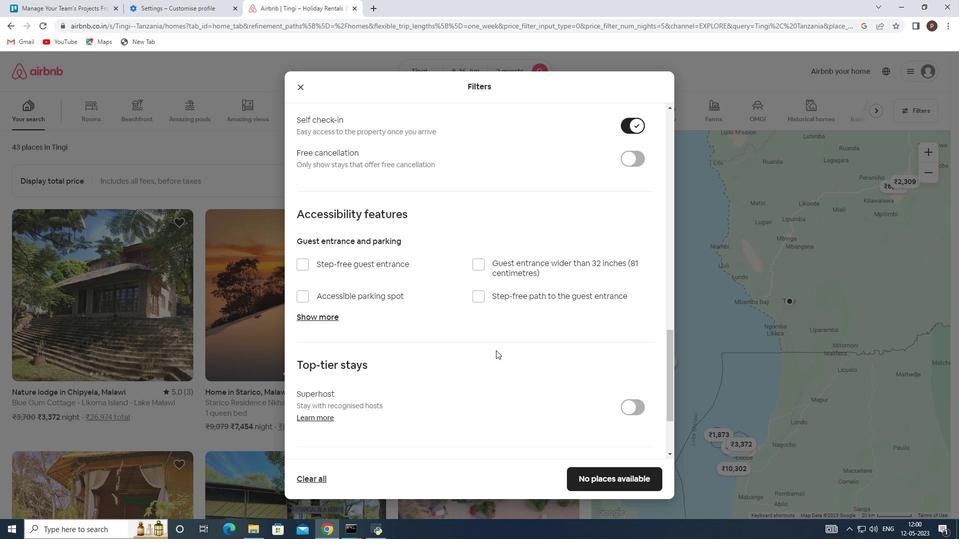 
Action: Mouse scrolled (494, 350) with delta (0, 0)
Screenshot: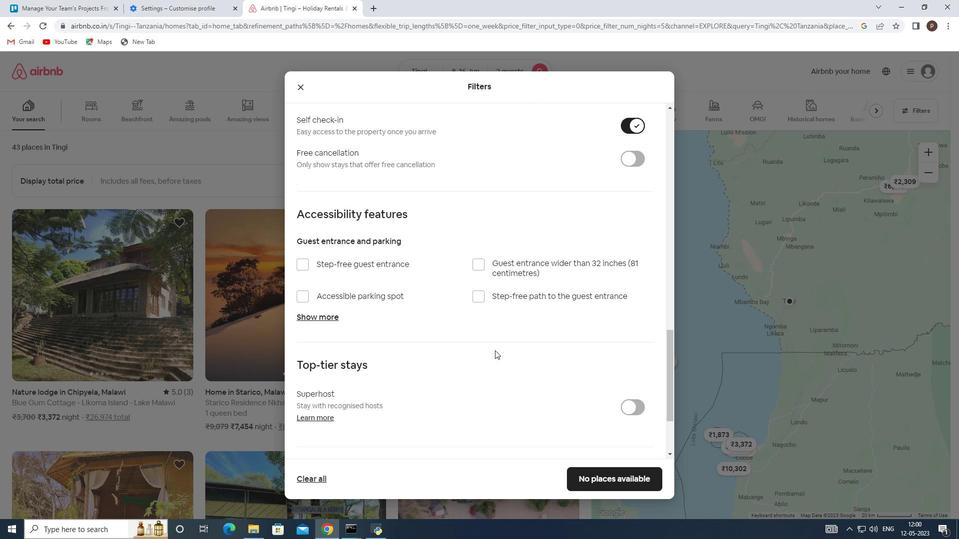 
Action: Mouse moved to (494, 351)
Screenshot: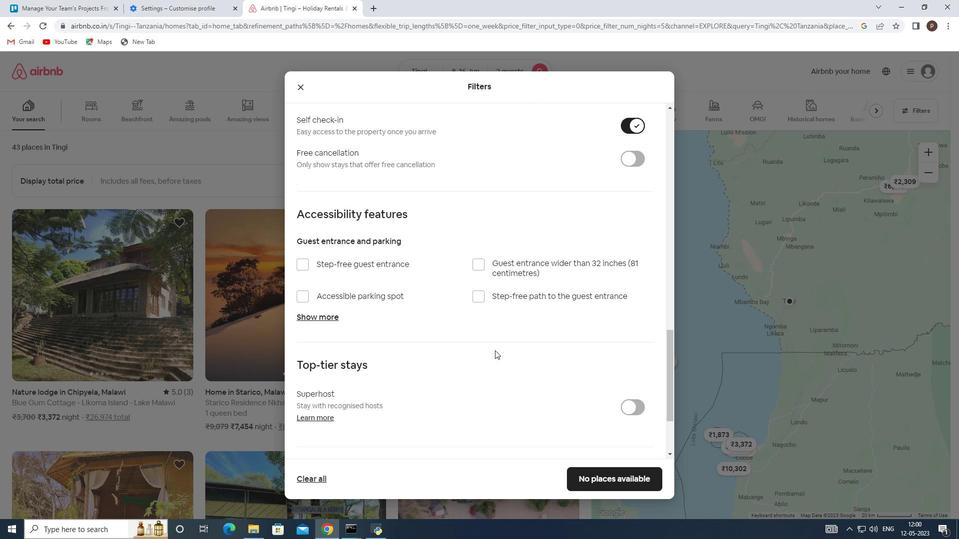 
Action: Mouse scrolled (494, 350) with delta (0, 0)
Screenshot: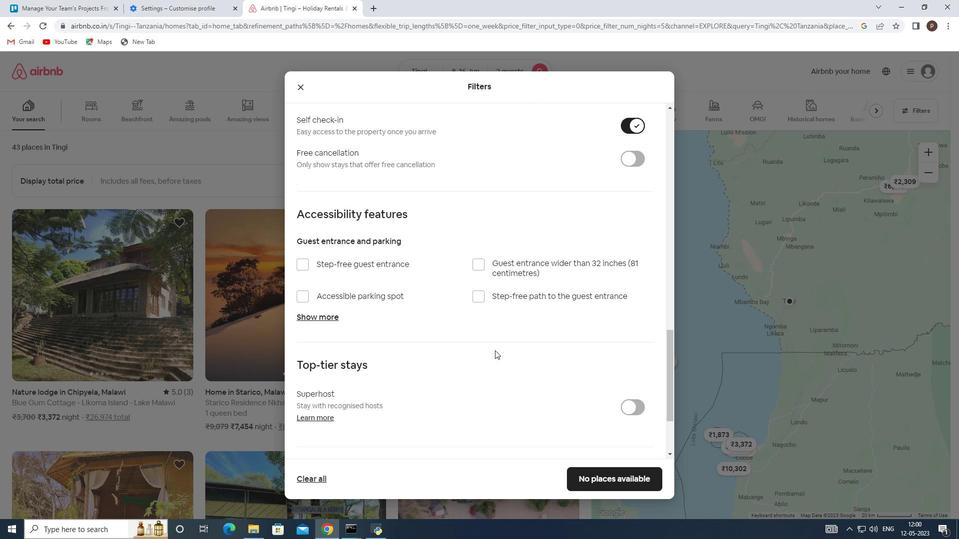 
Action: Mouse moved to (490, 351)
Screenshot: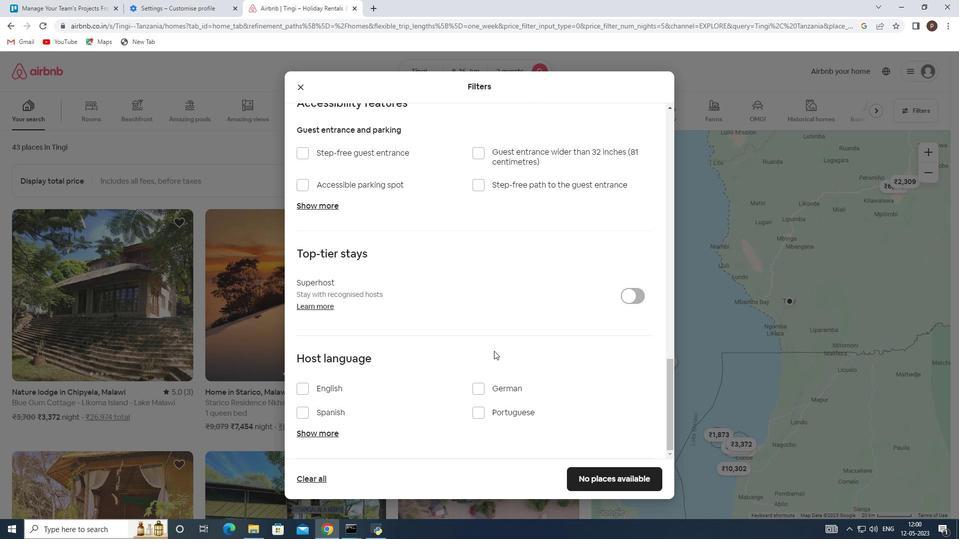 
Action: Mouse scrolled (490, 351) with delta (0, 0)
Screenshot: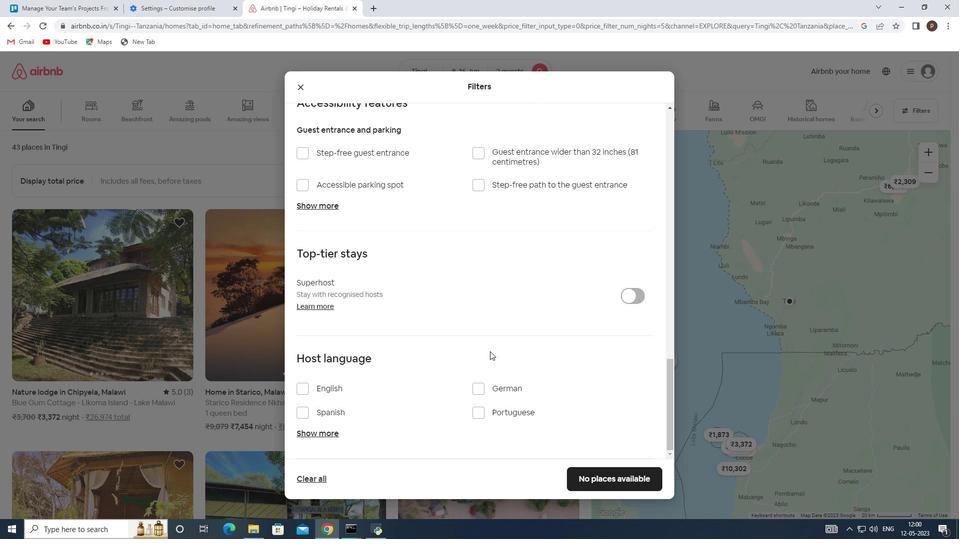 
Action: Mouse scrolled (490, 351) with delta (0, 0)
Screenshot: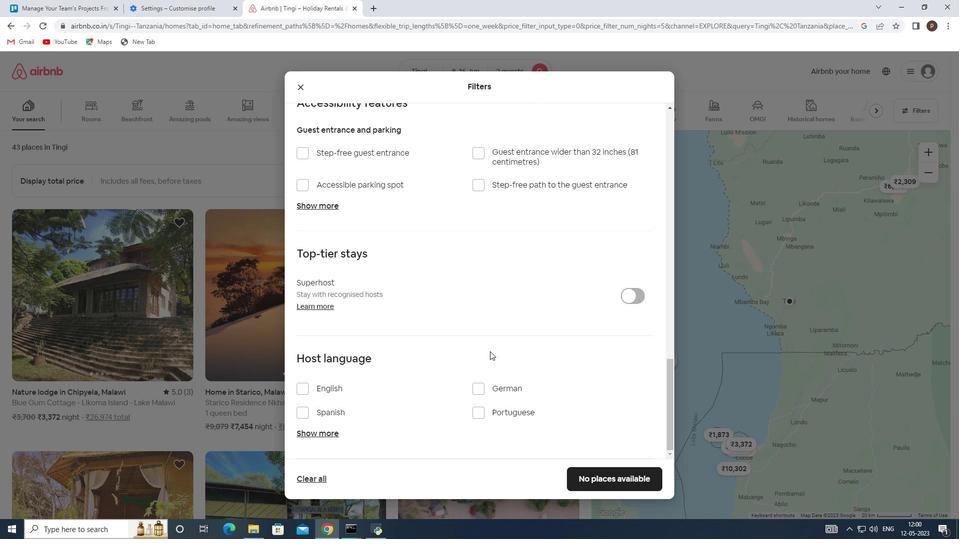 
Action: Mouse moved to (296, 390)
Screenshot: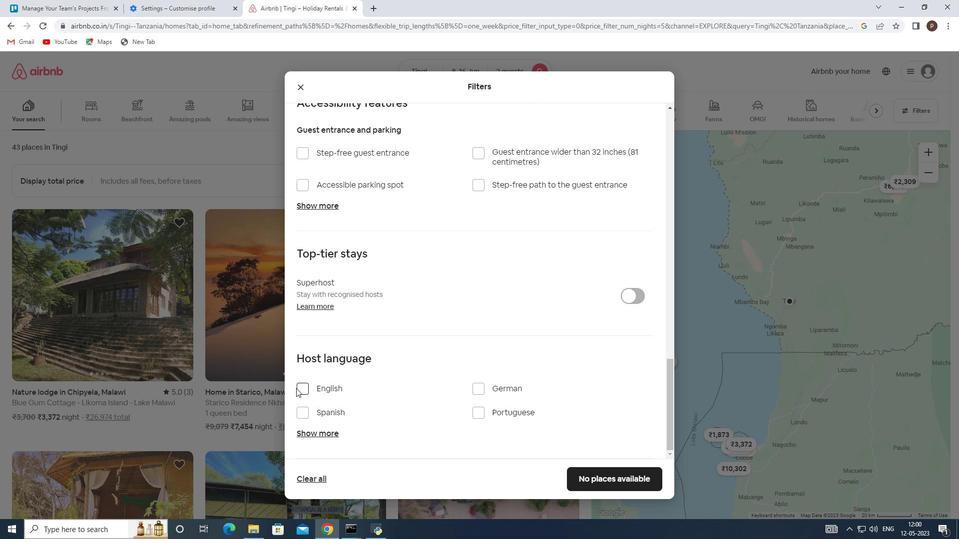 
Action: Mouse pressed left at (296, 390)
Screenshot: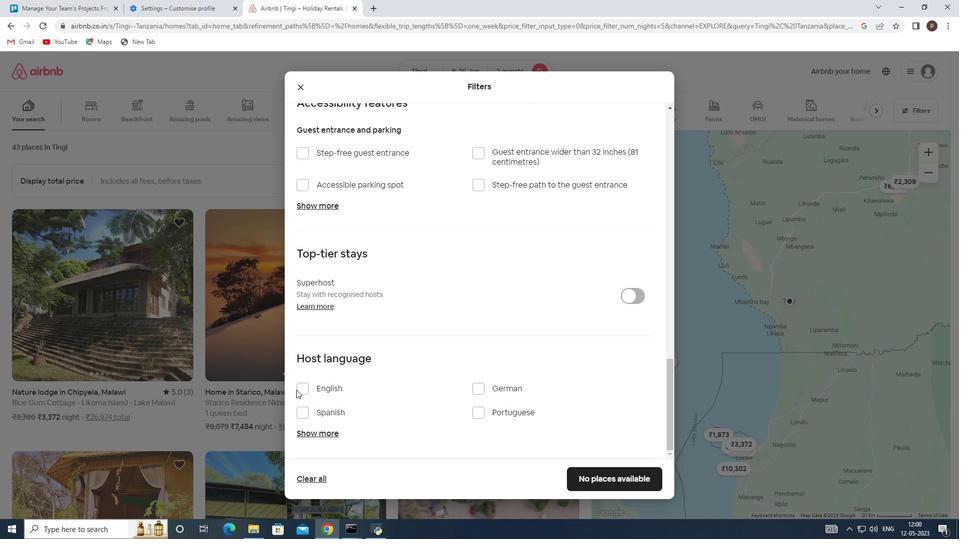 
Action: Mouse moved to (304, 390)
Screenshot: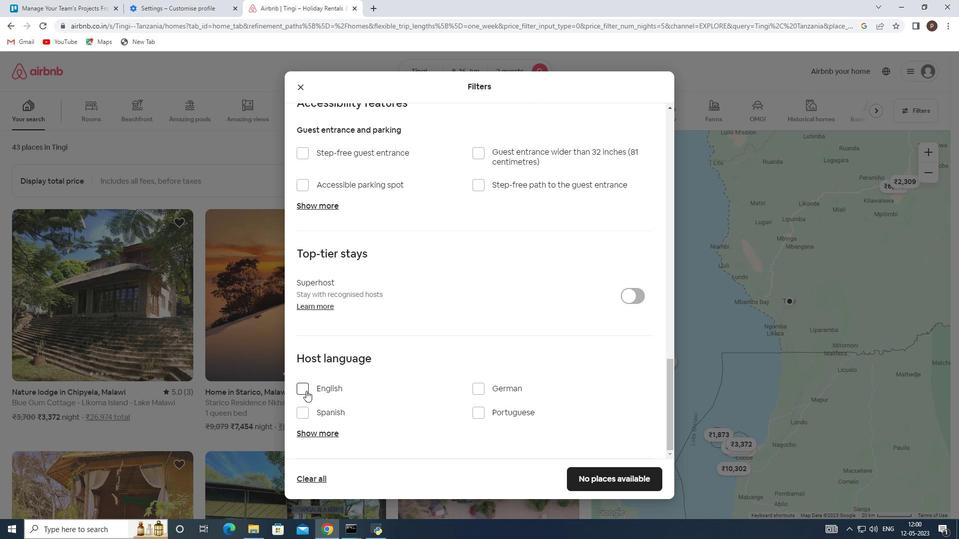 
Action: Mouse pressed left at (304, 390)
Screenshot: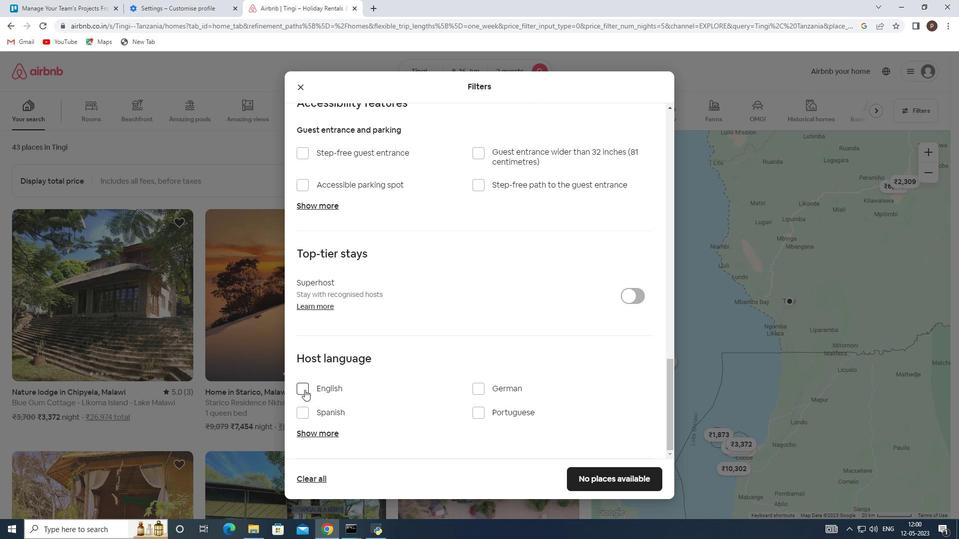 
Action: Mouse moved to (590, 473)
Screenshot: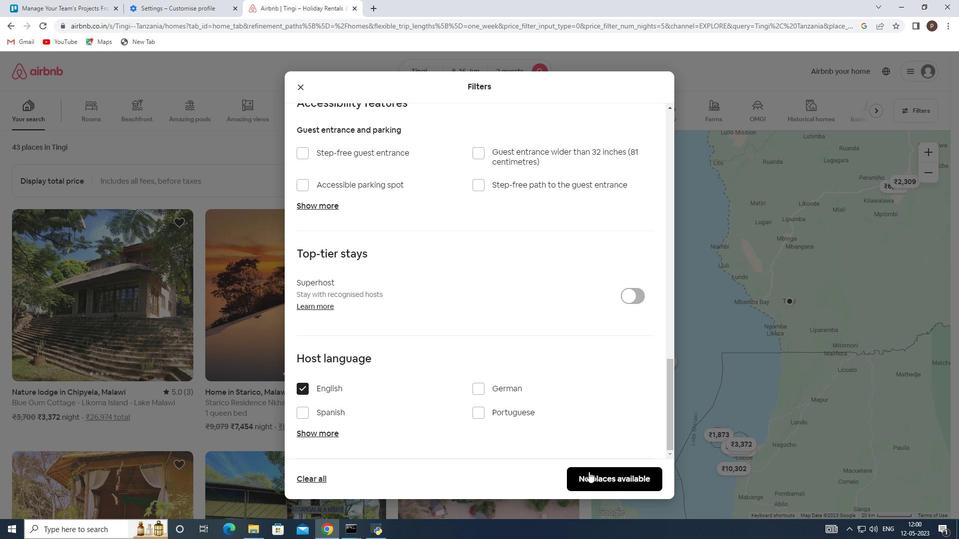 
Action: Mouse pressed left at (590, 473)
Screenshot: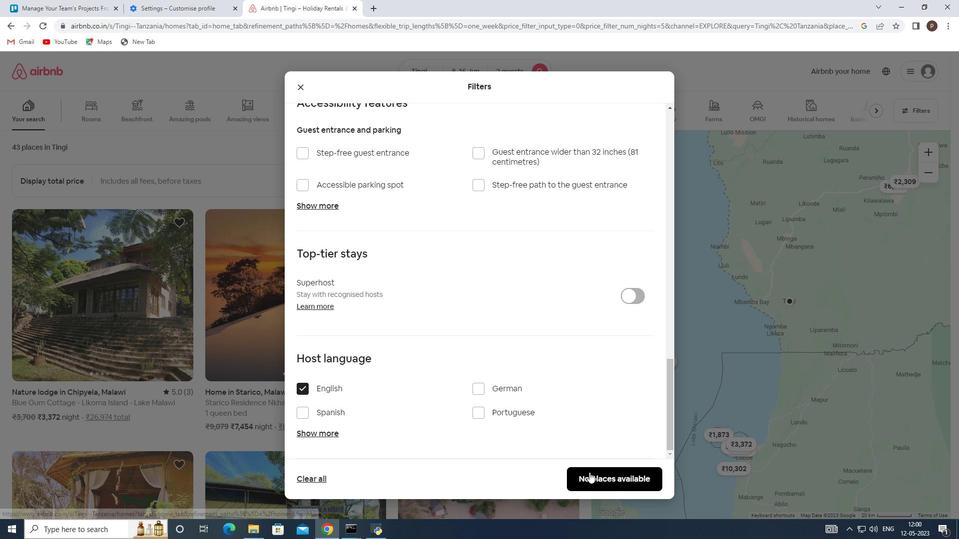 
